 Task: Create a due date automation trigger when advanced on, 2 hours after a card is due add dates due next week.
Action: Mouse moved to (1258, 95)
Screenshot: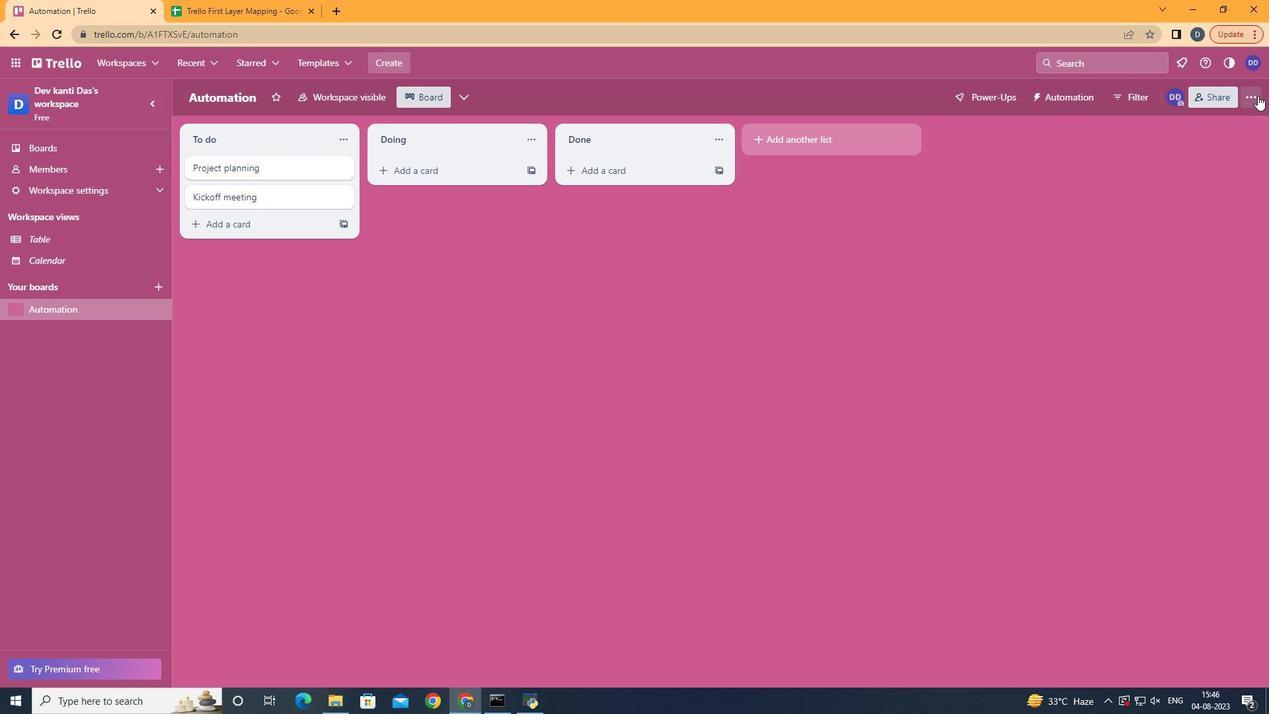 
Action: Mouse pressed left at (1258, 95)
Screenshot: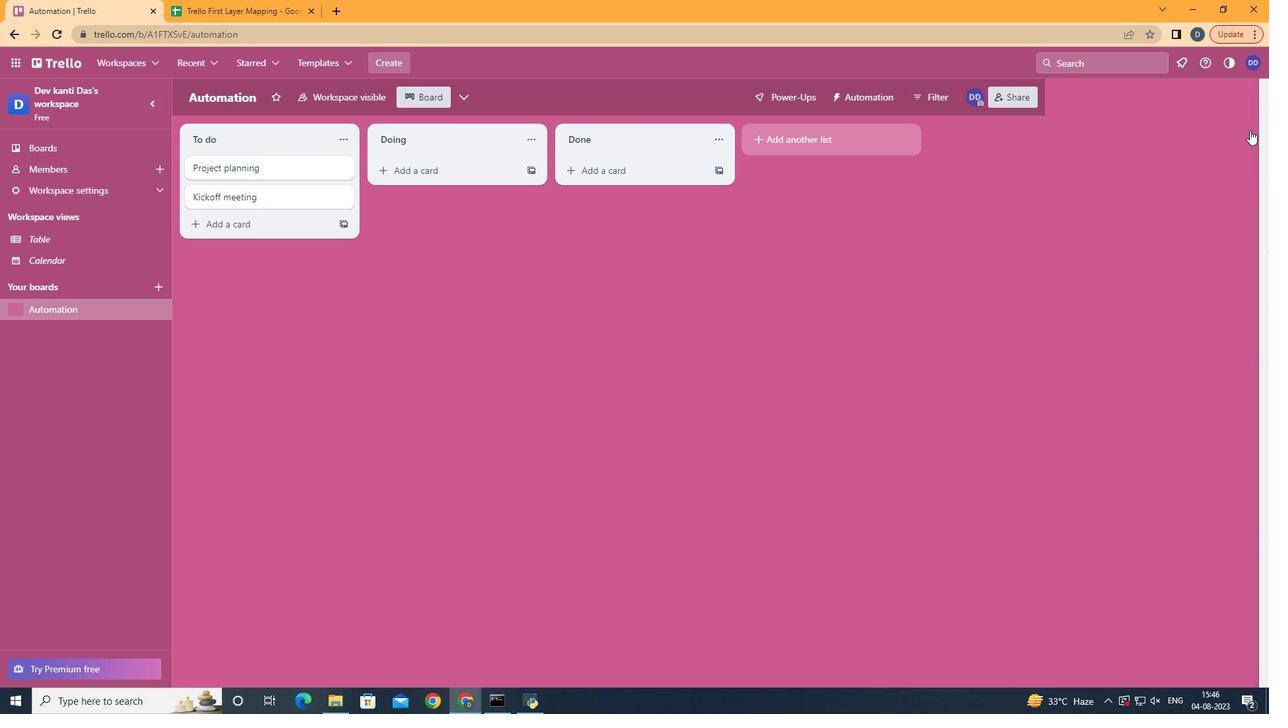 
Action: Mouse moved to (1183, 273)
Screenshot: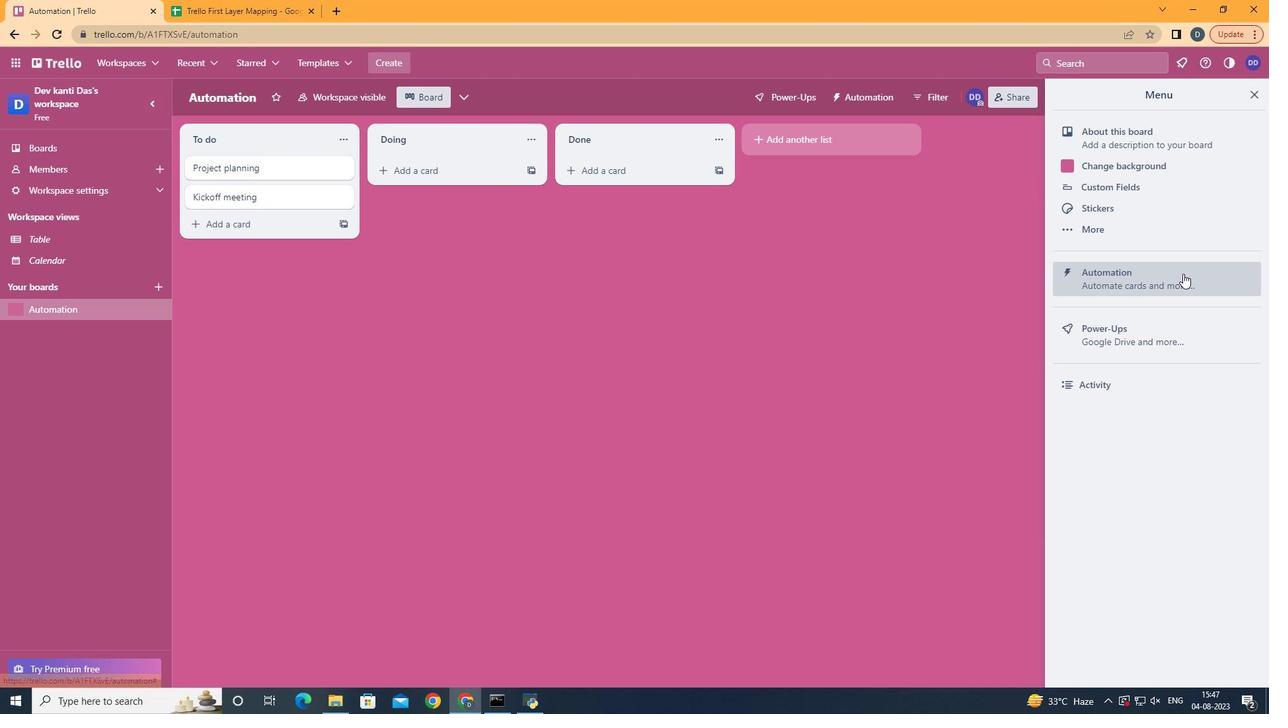 
Action: Mouse pressed left at (1183, 273)
Screenshot: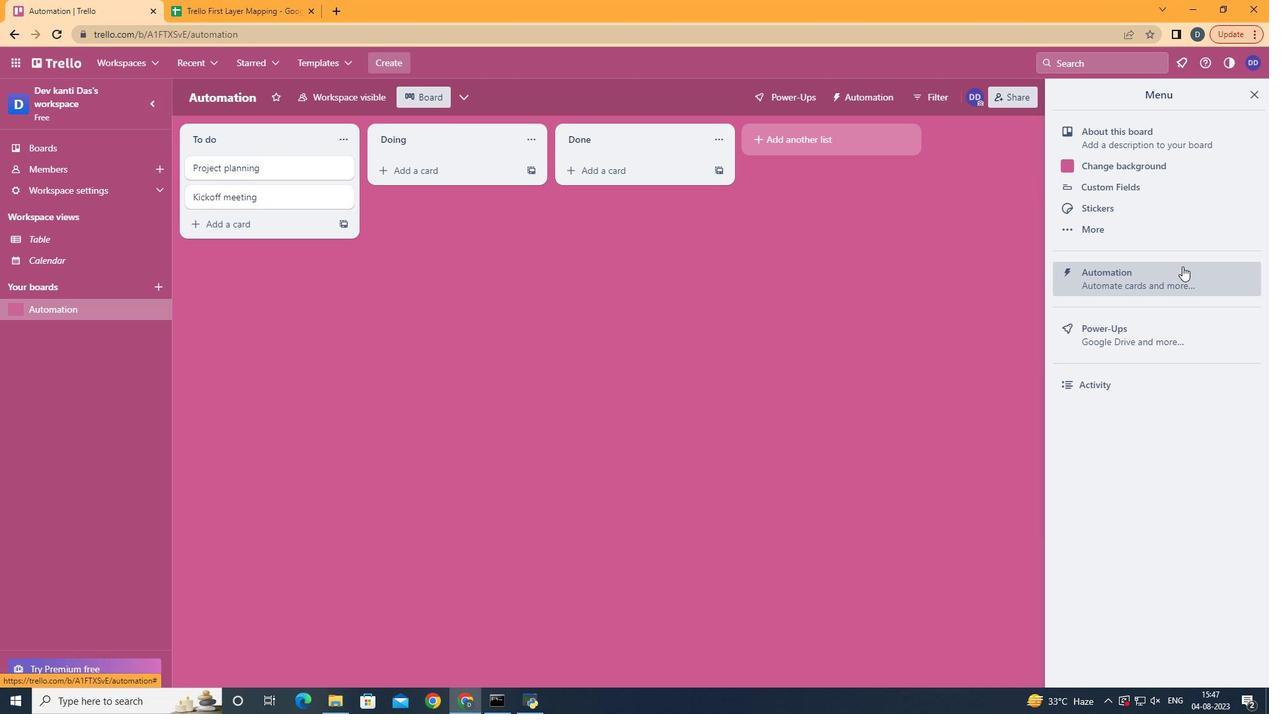 
Action: Mouse moved to (265, 263)
Screenshot: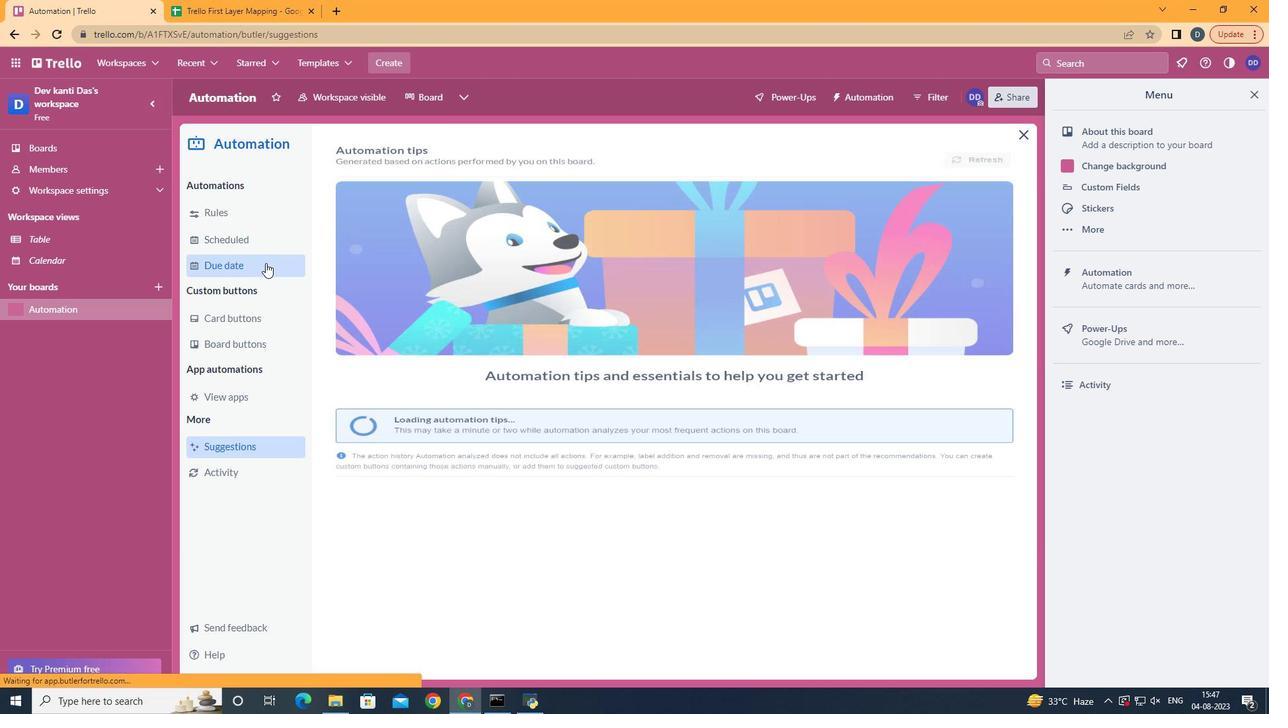 
Action: Mouse pressed left at (265, 263)
Screenshot: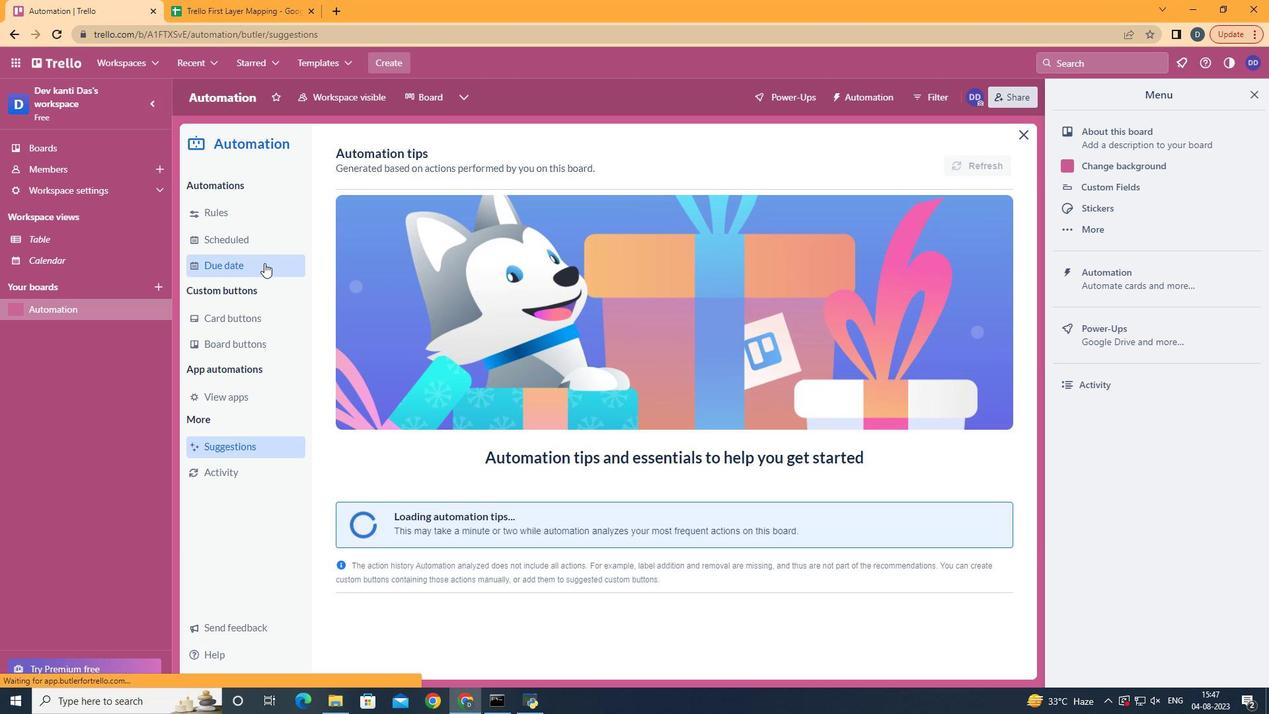 
Action: Mouse moved to (936, 150)
Screenshot: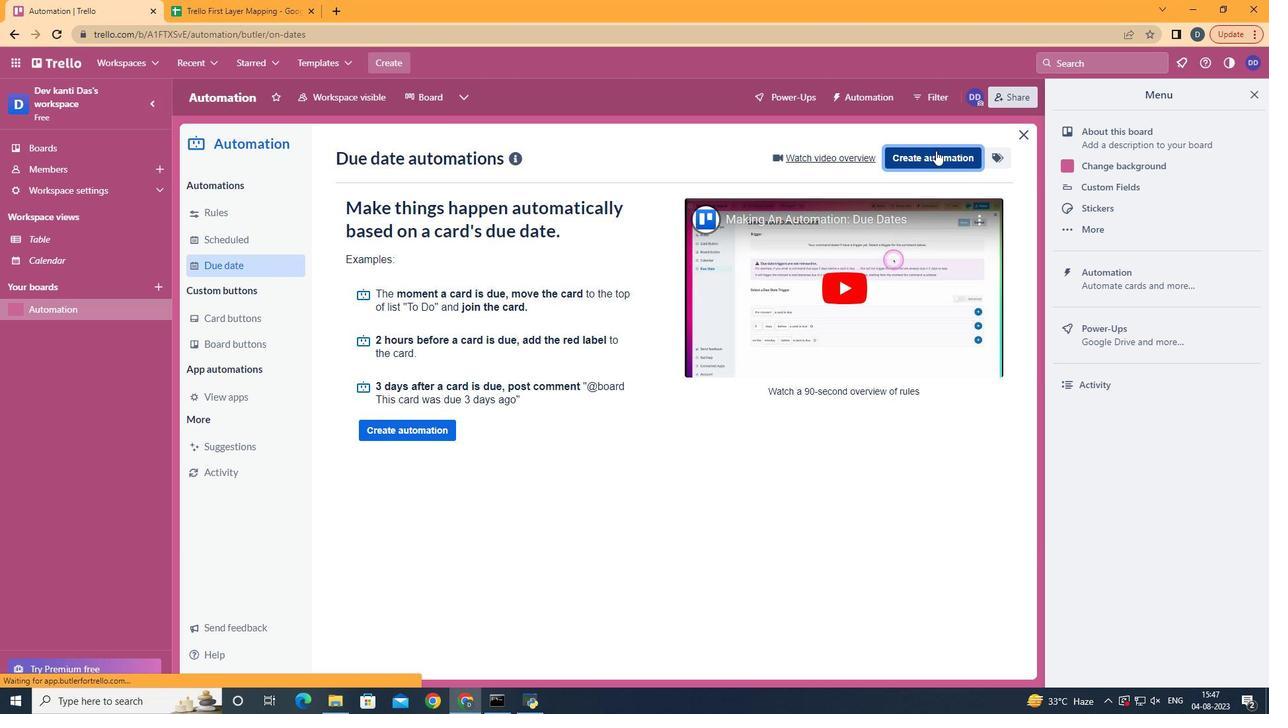 
Action: Mouse pressed left at (936, 150)
Screenshot: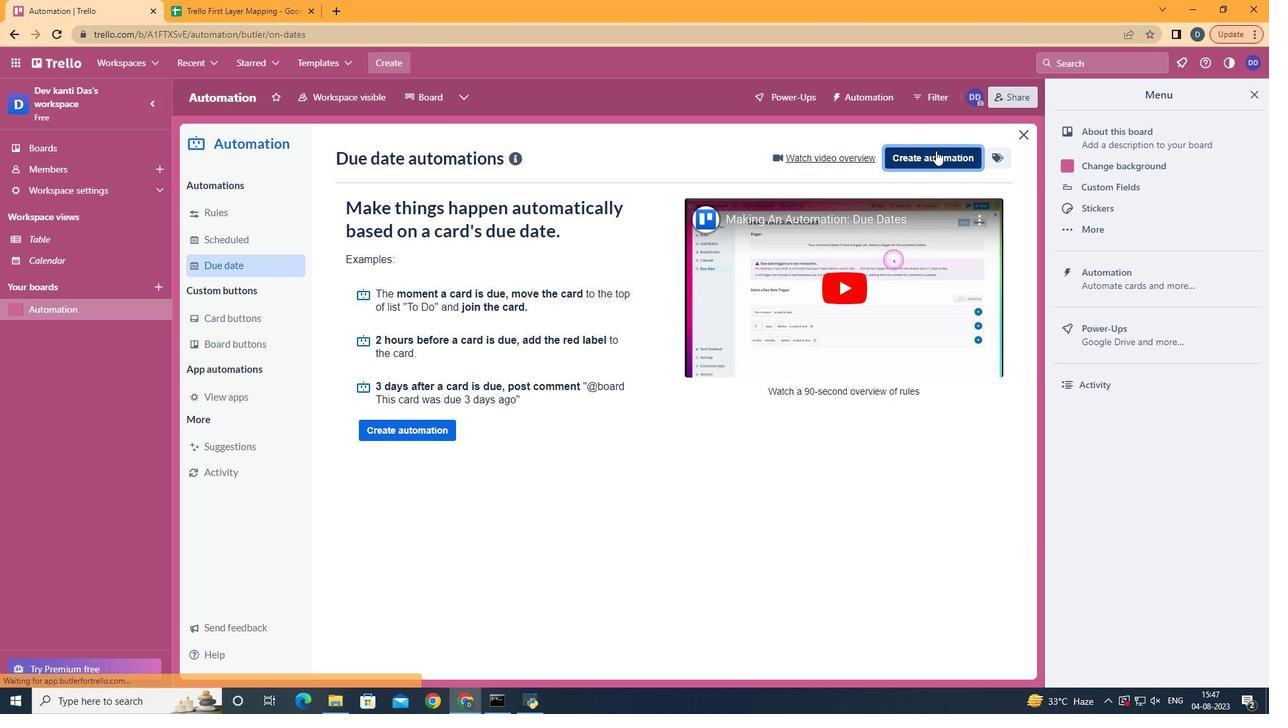 
Action: Mouse moved to (726, 273)
Screenshot: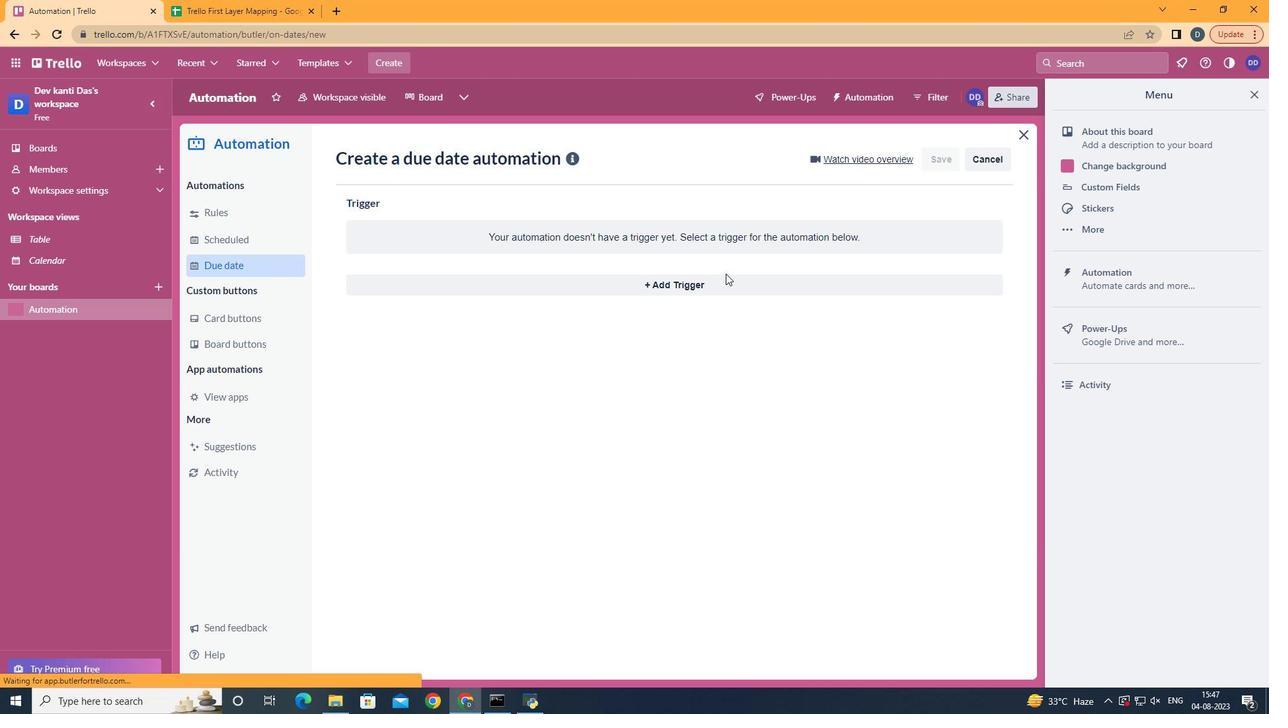 
Action: Mouse pressed left at (726, 273)
Screenshot: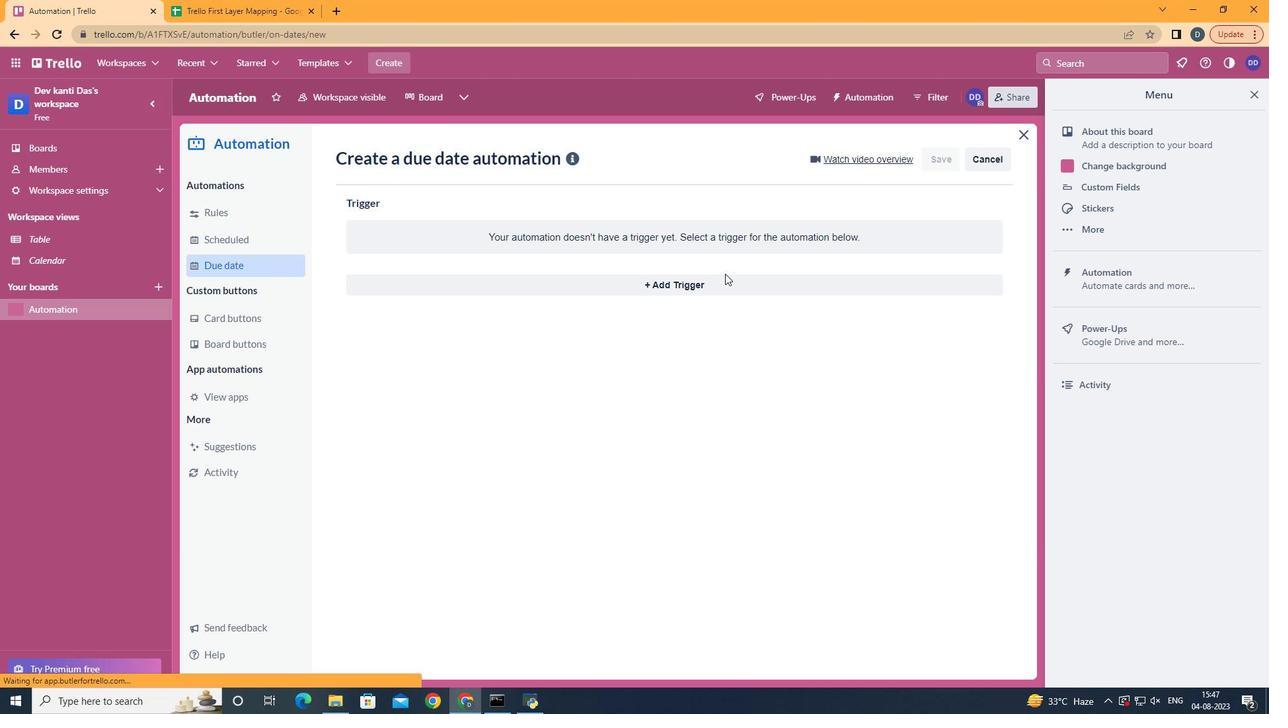 
Action: Mouse moved to (725, 274)
Screenshot: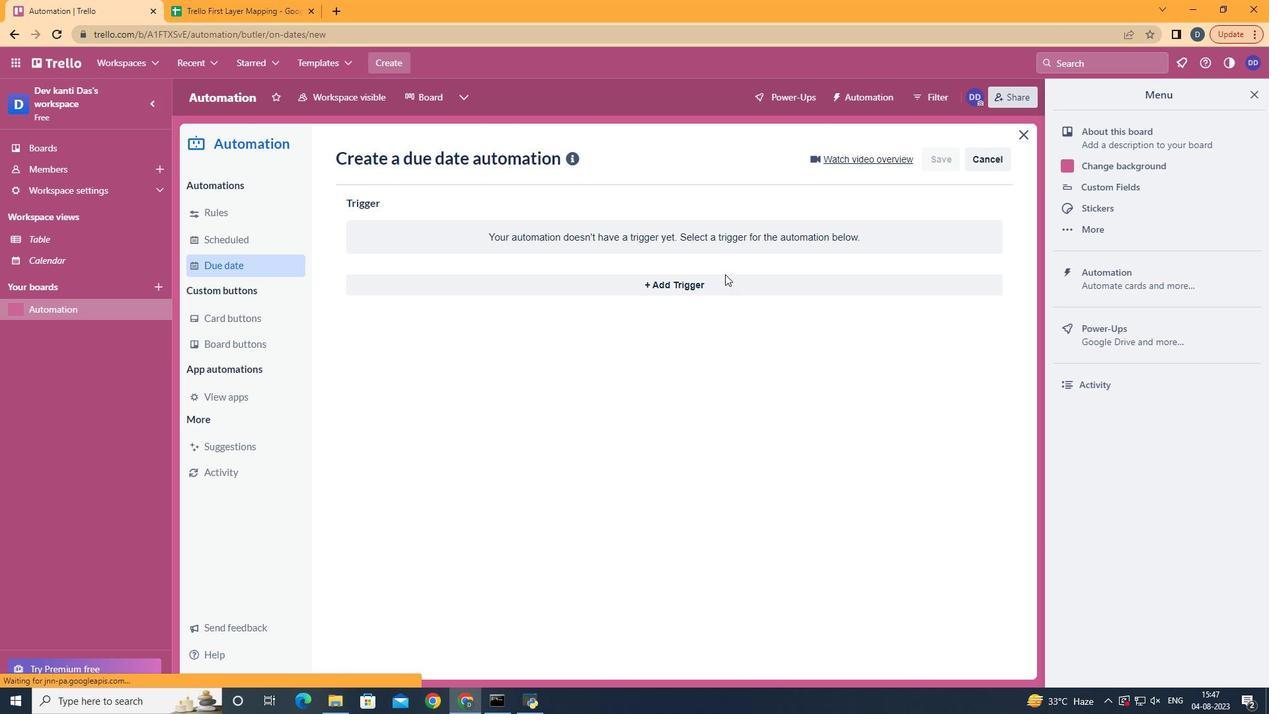 
Action: Mouse pressed left at (725, 274)
Screenshot: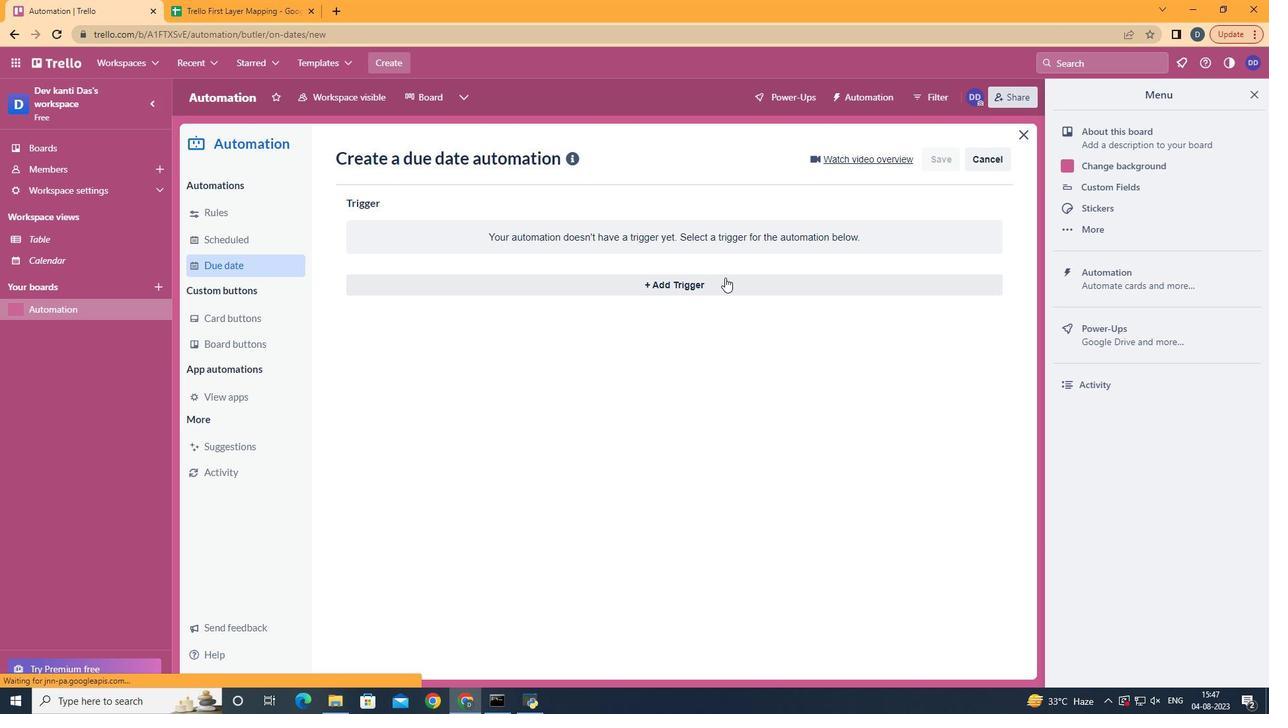 
Action: Mouse moved to (720, 288)
Screenshot: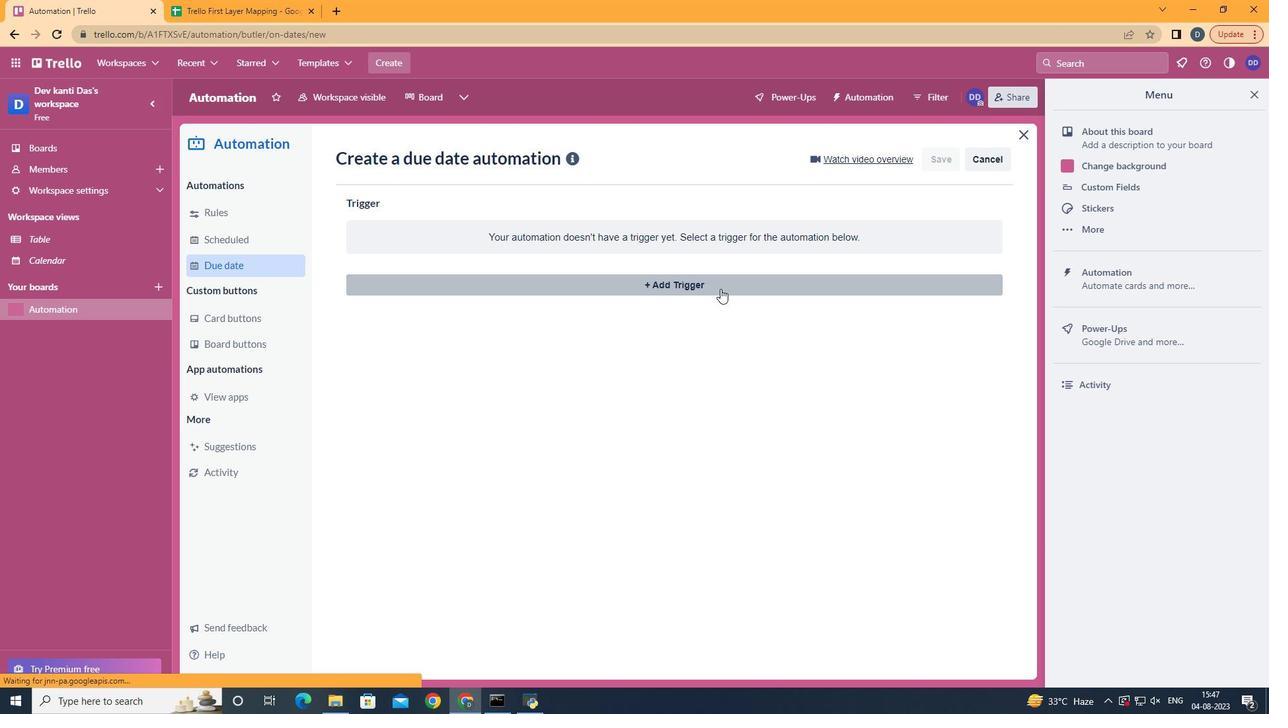 
Action: Mouse pressed left at (720, 288)
Screenshot: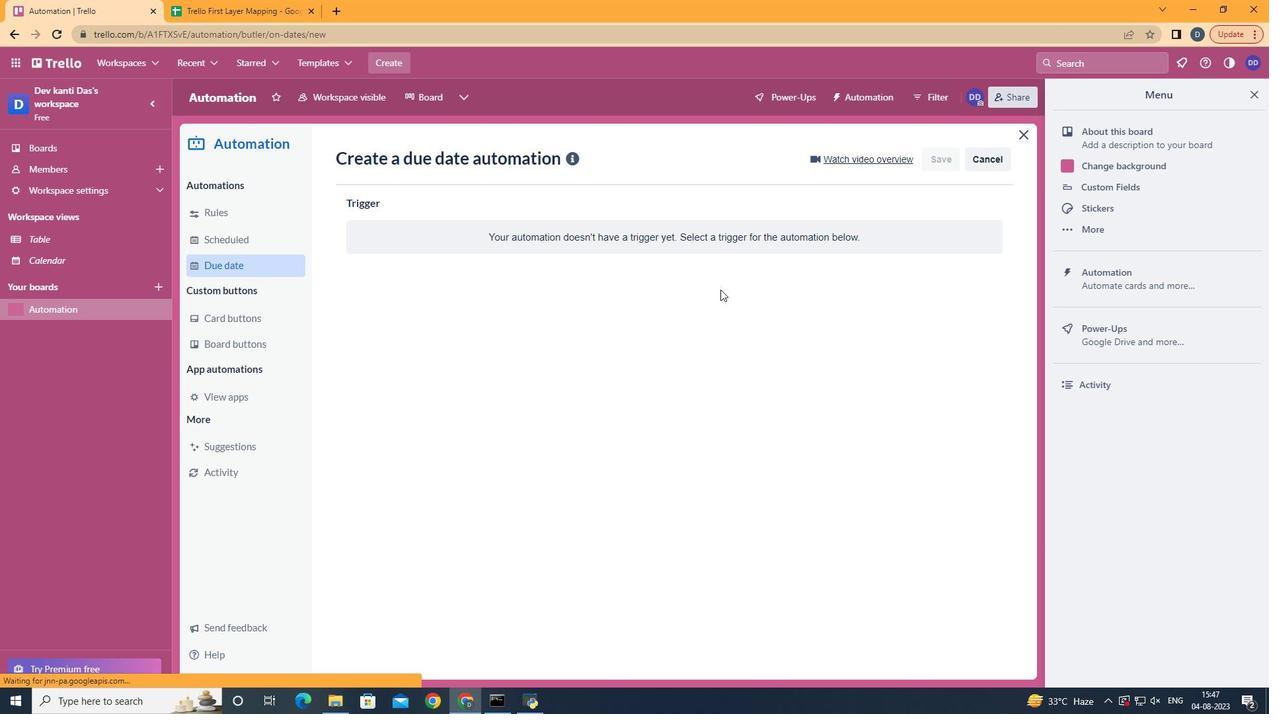 
Action: Mouse moved to (885, 388)
Screenshot: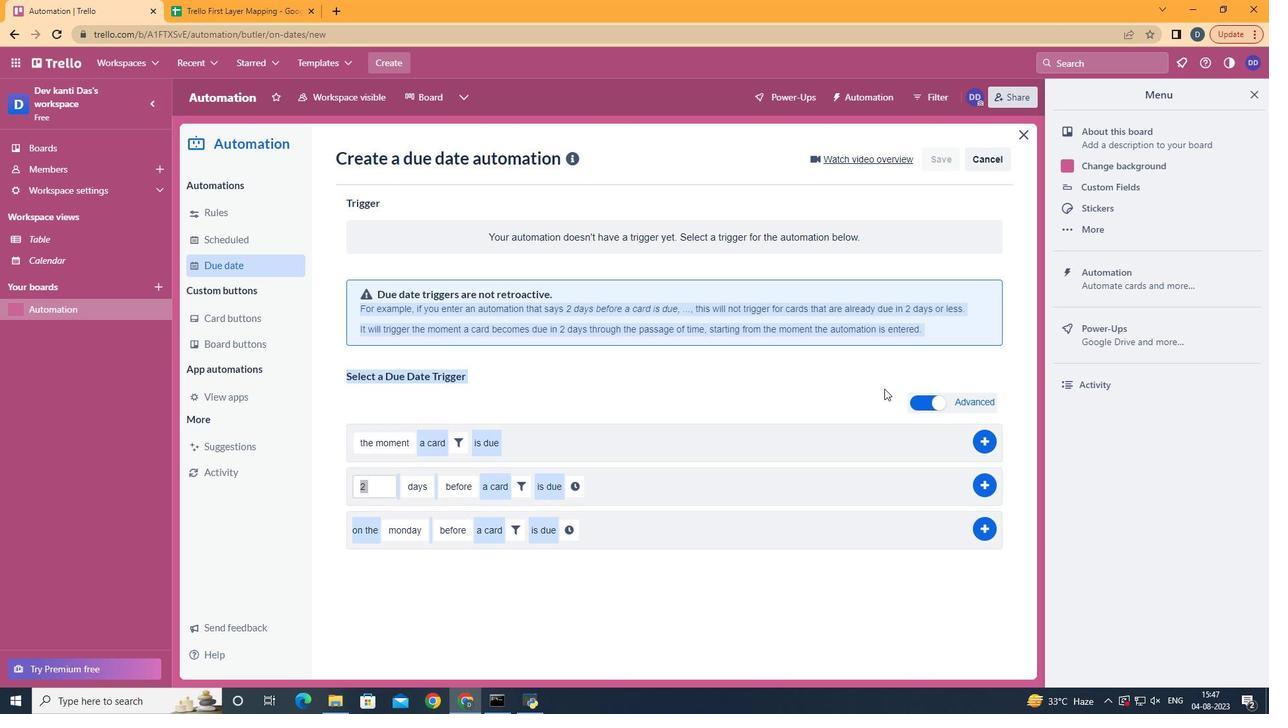
Action: Mouse pressed left at (885, 388)
Screenshot: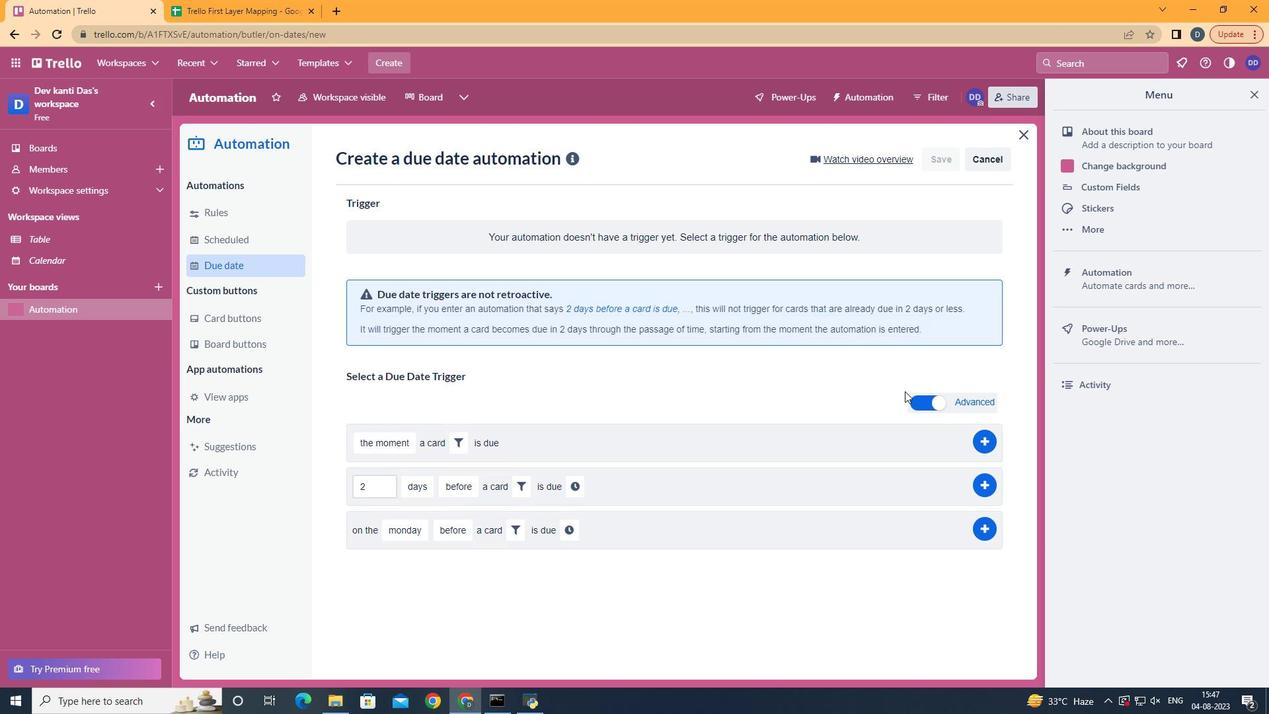 
Action: Mouse moved to (422, 568)
Screenshot: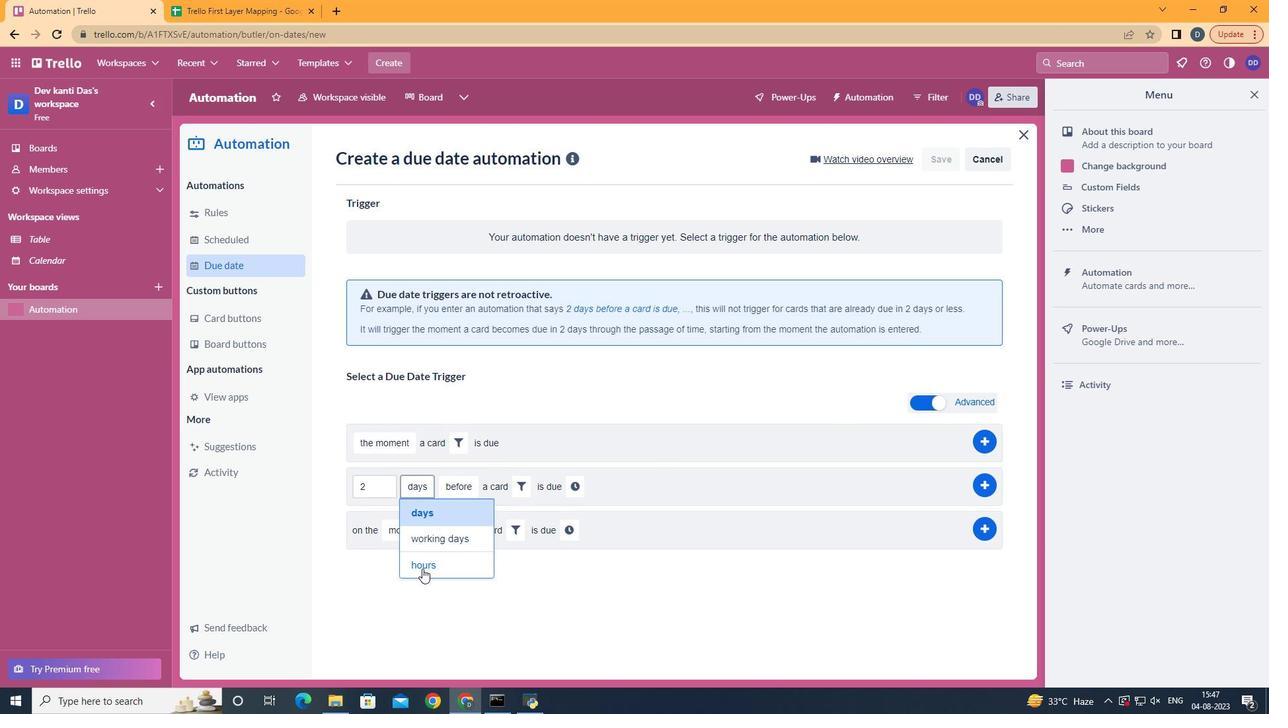 
Action: Mouse pressed left at (422, 568)
Screenshot: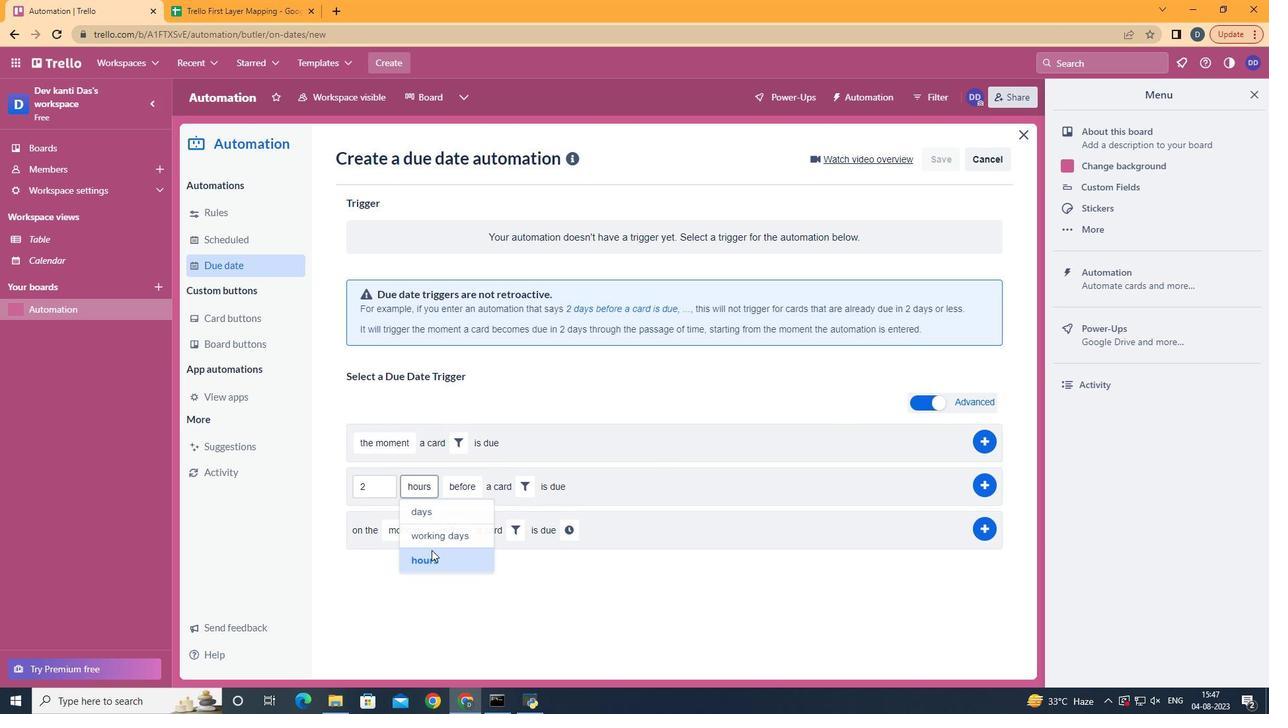 
Action: Mouse moved to (470, 540)
Screenshot: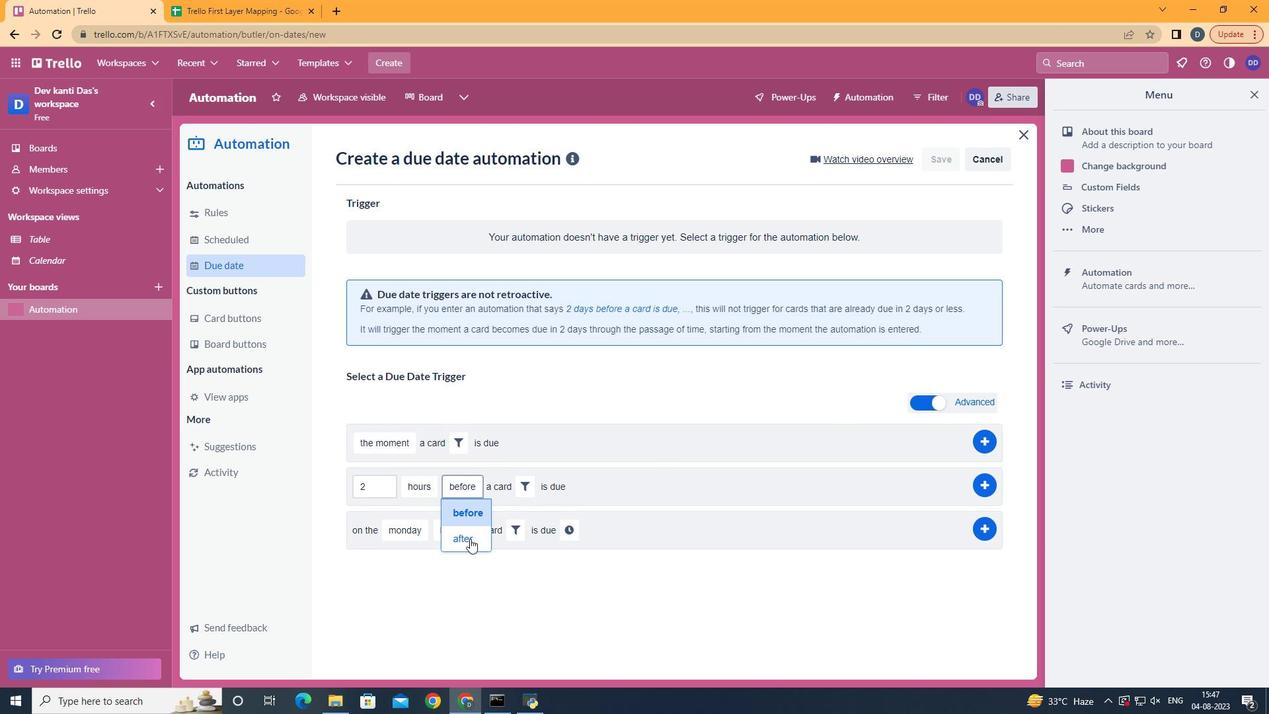 
Action: Mouse pressed left at (470, 540)
Screenshot: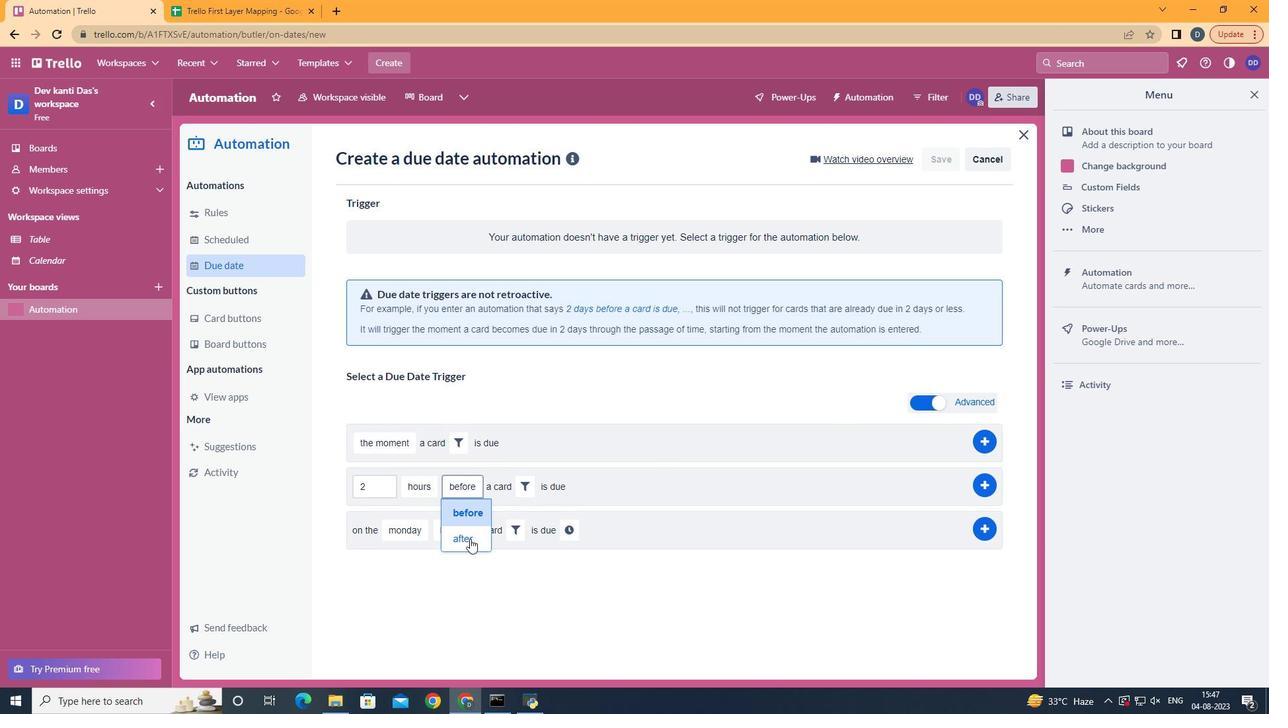 
Action: Mouse moved to (520, 485)
Screenshot: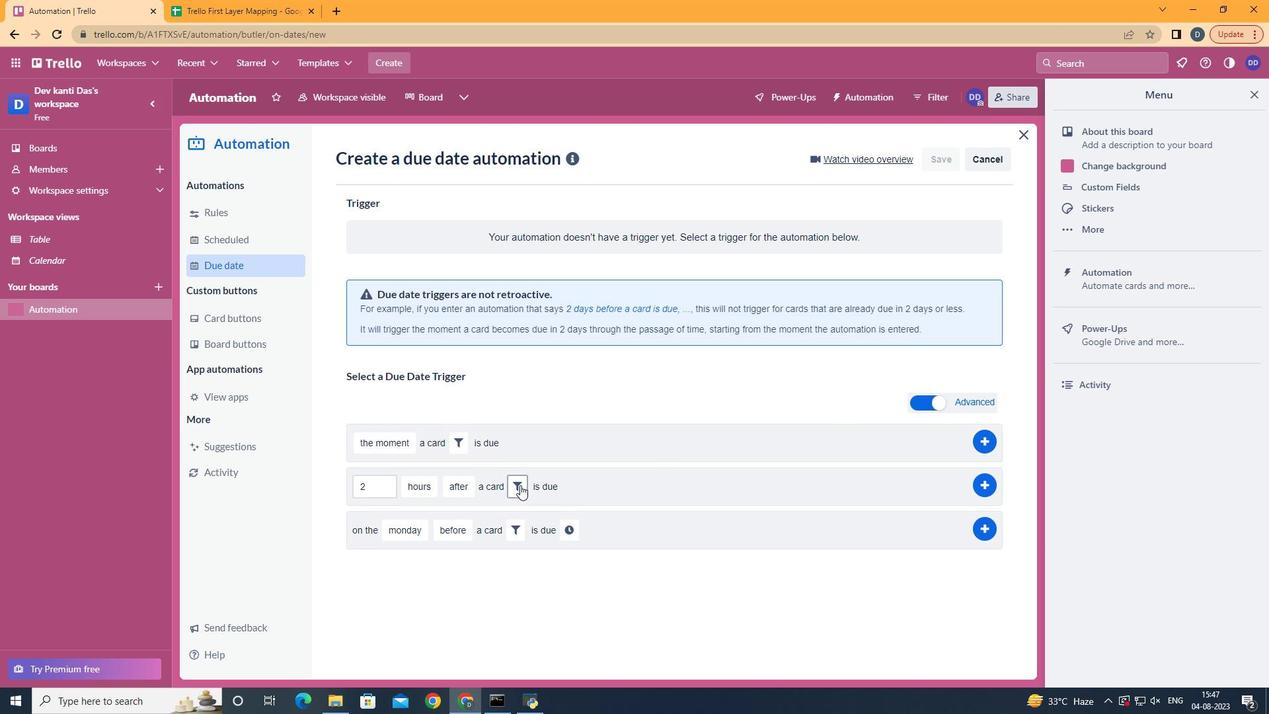 
Action: Mouse pressed left at (520, 485)
Screenshot: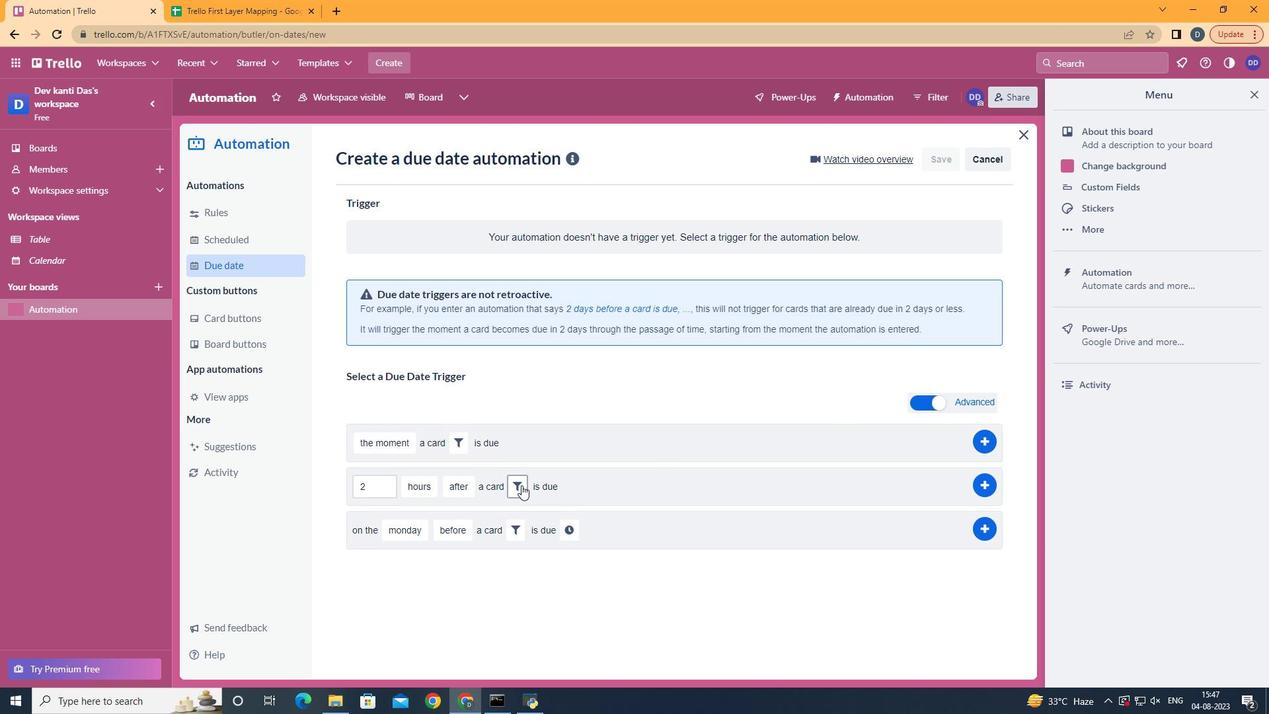 
Action: Mouse moved to (595, 528)
Screenshot: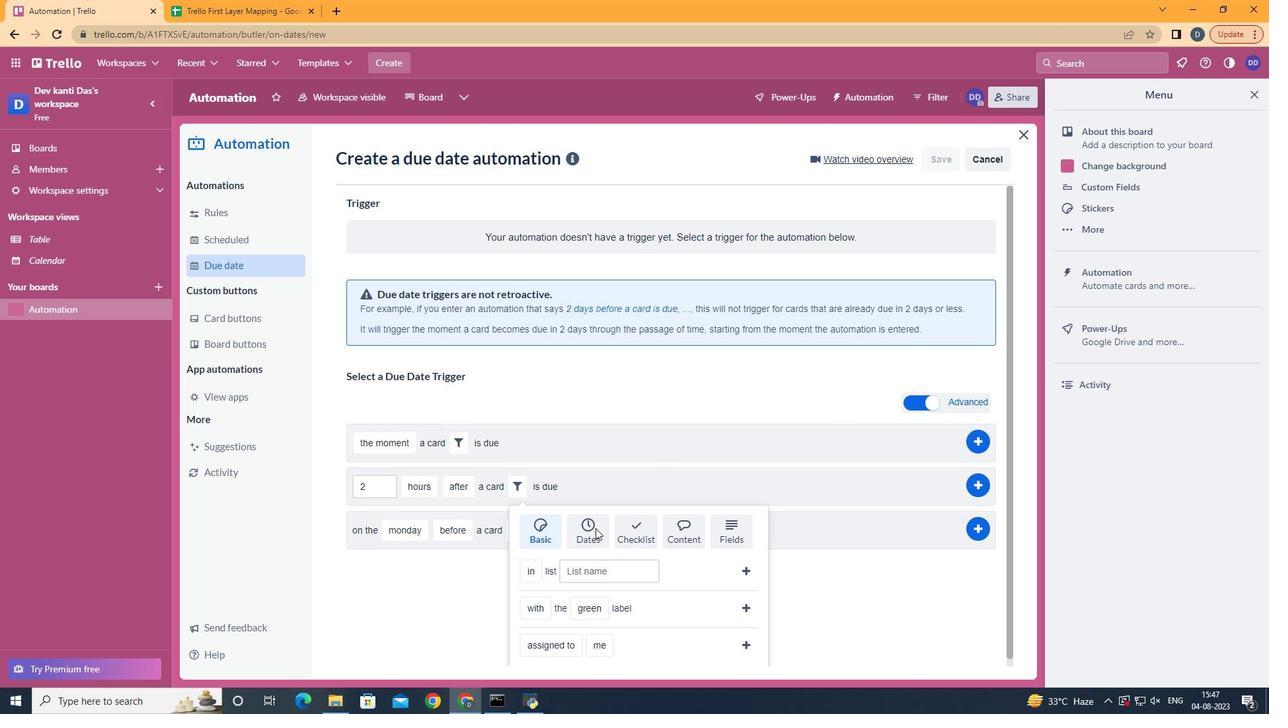 
Action: Mouse pressed left at (595, 528)
Screenshot: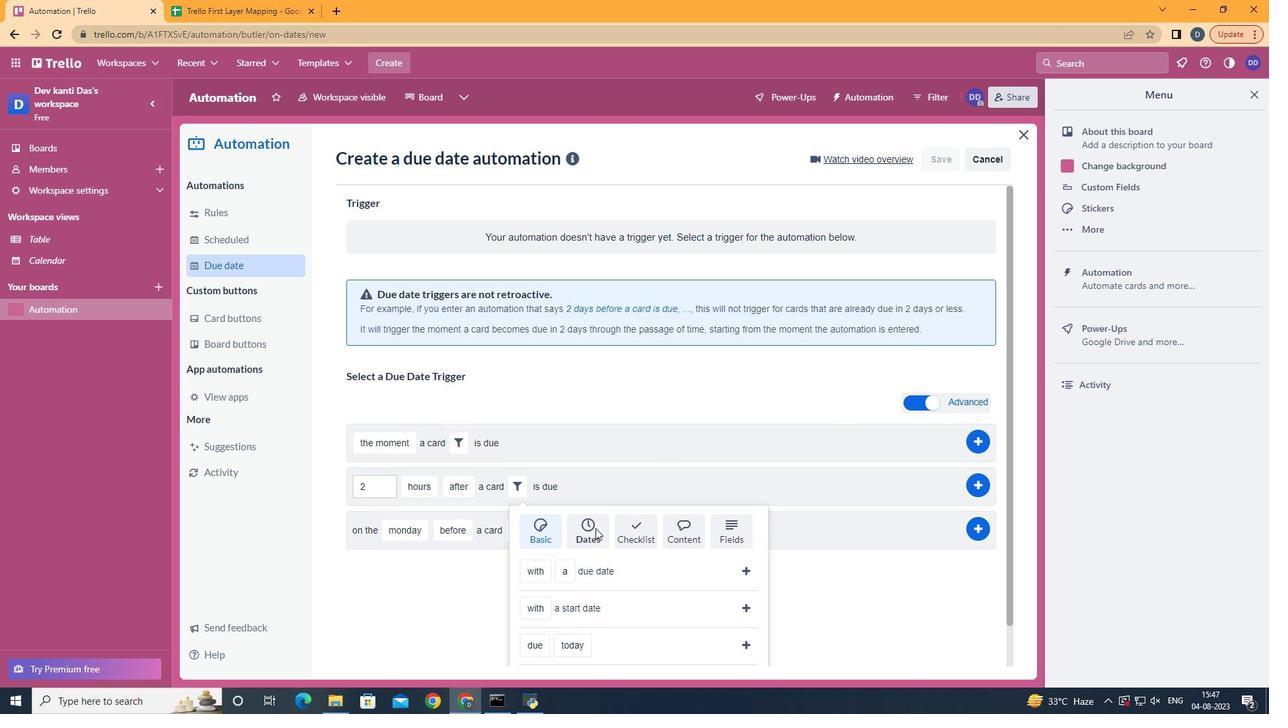 
Action: Mouse scrolled (595, 527) with delta (0, 0)
Screenshot: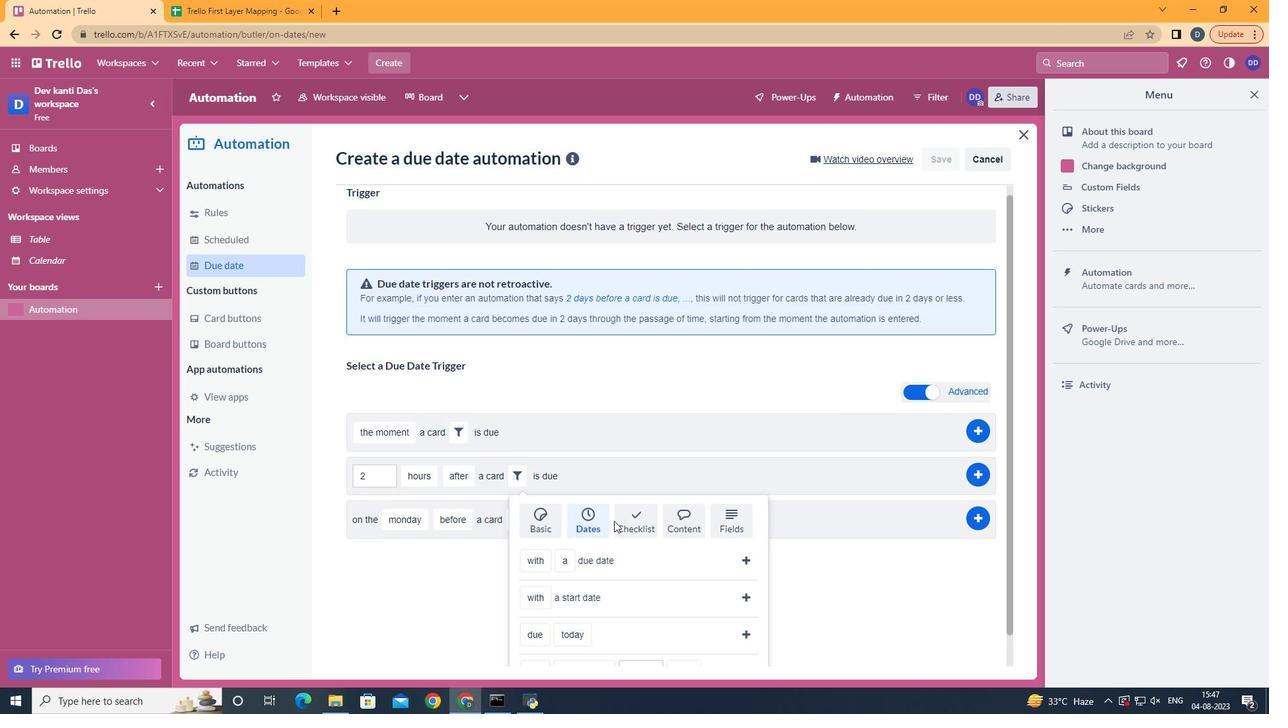
Action: Mouse scrolled (595, 527) with delta (0, 0)
Screenshot: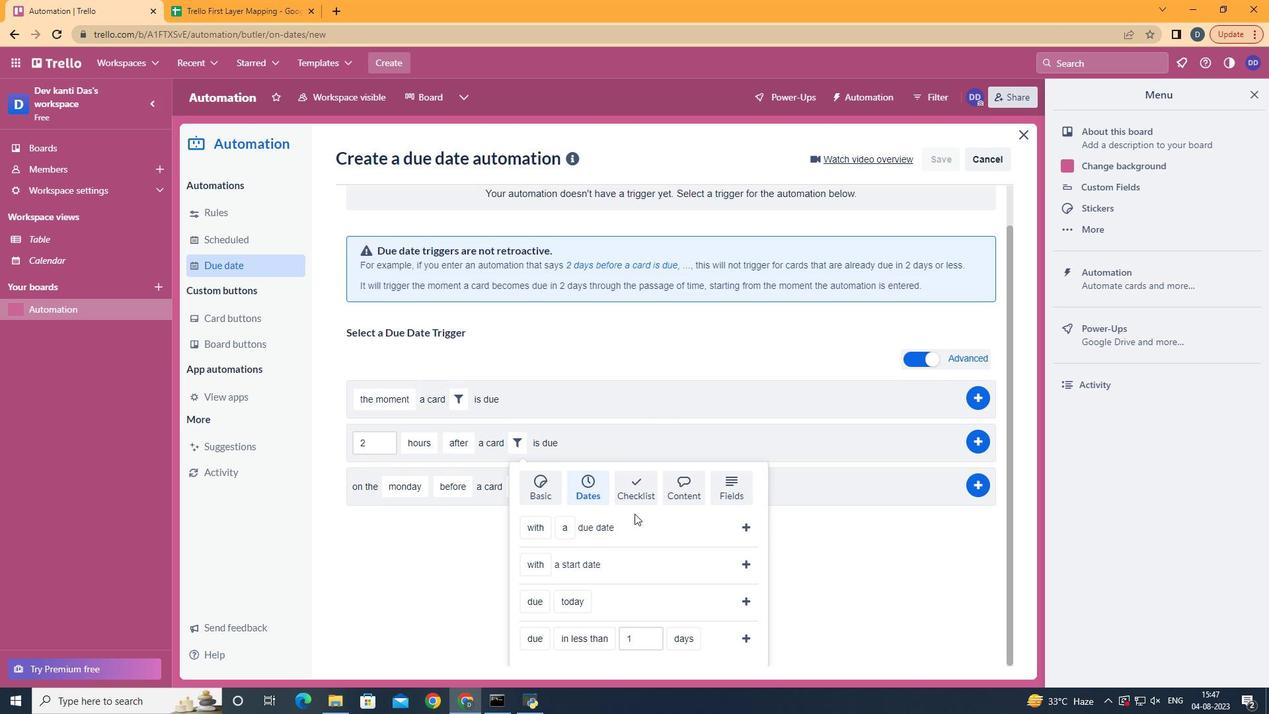 
Action: Mouse scrolled (595, 527) with delta (0, 0)
Screenshot: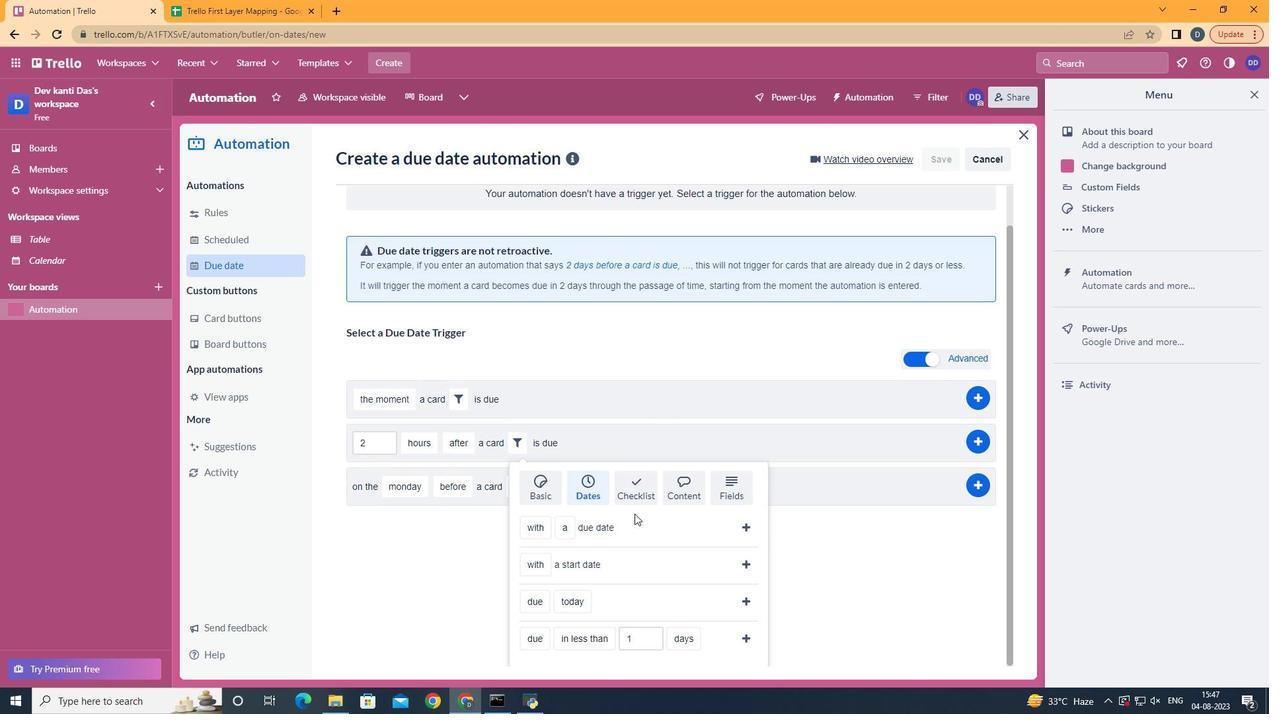 
Action: Mouse moved to (596, 529)
Screenshot: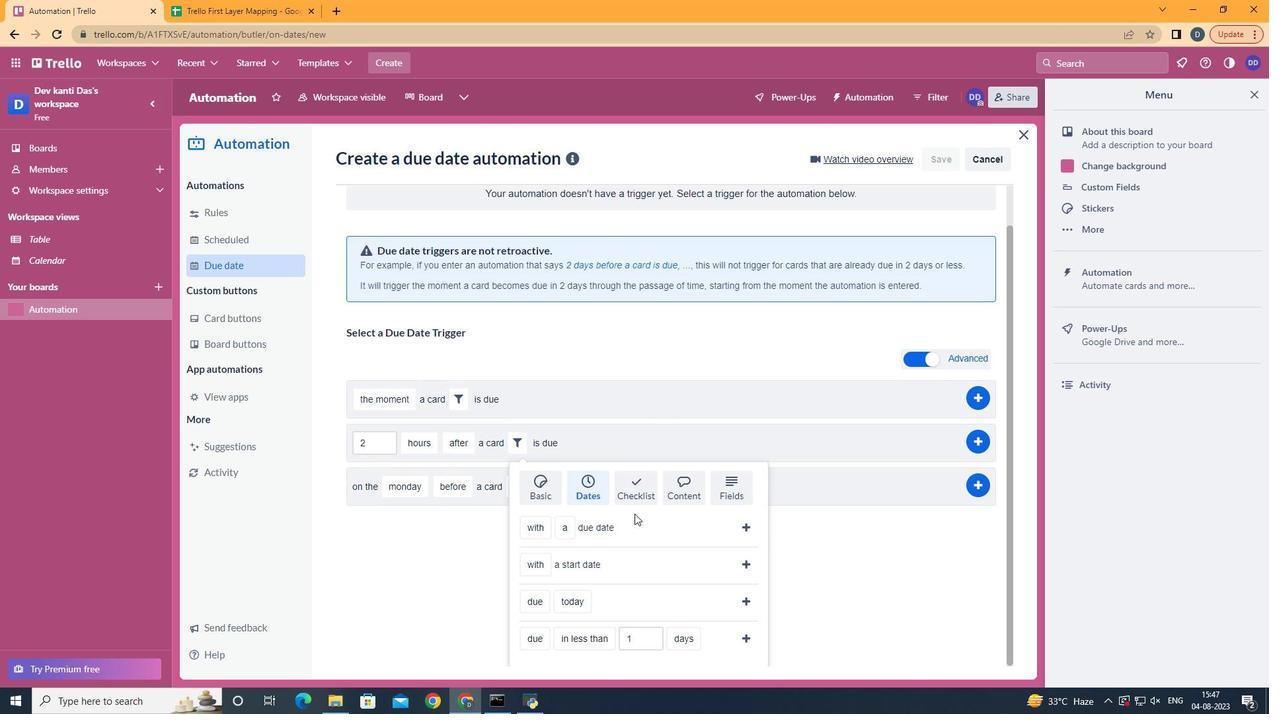 
Action: Mouse scrolled (596, 528) with delta (0, 0)
Screenshot: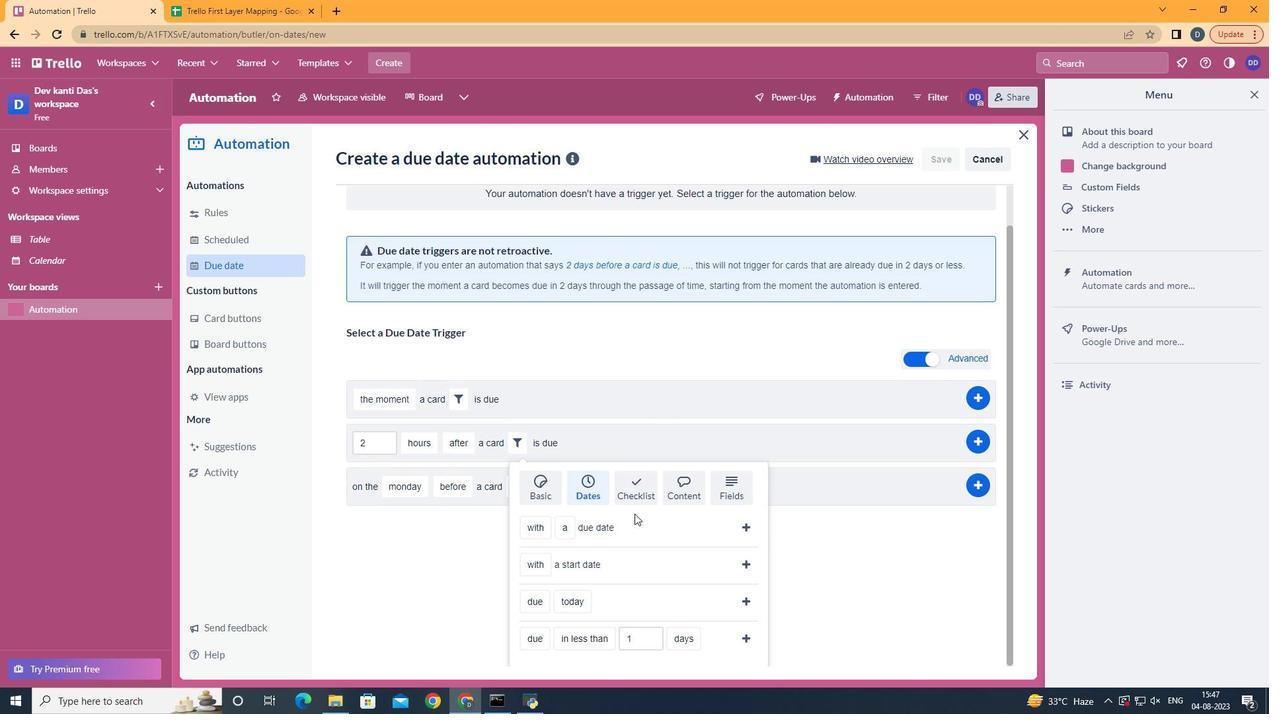 
Action: Mouse moved to (599, 528)
Screenshot: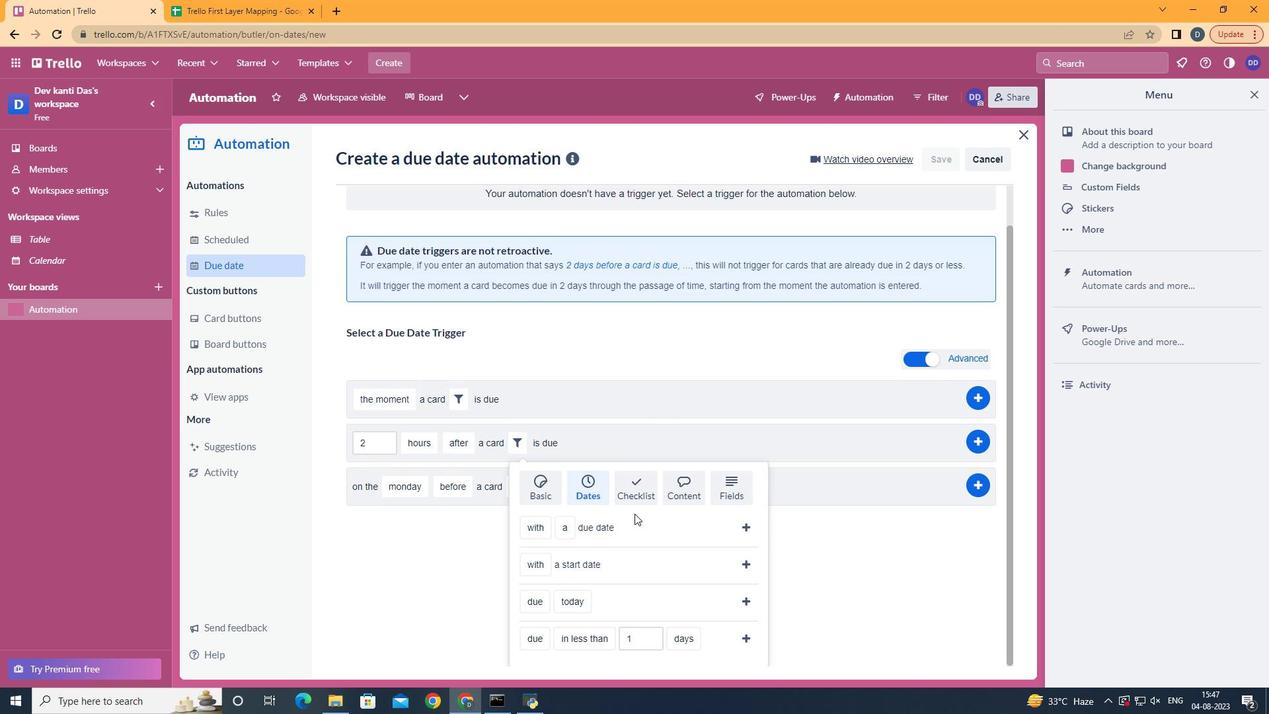 
Action: Mouse scrolled (599, 527) with delta (0, 0)
Screenshot: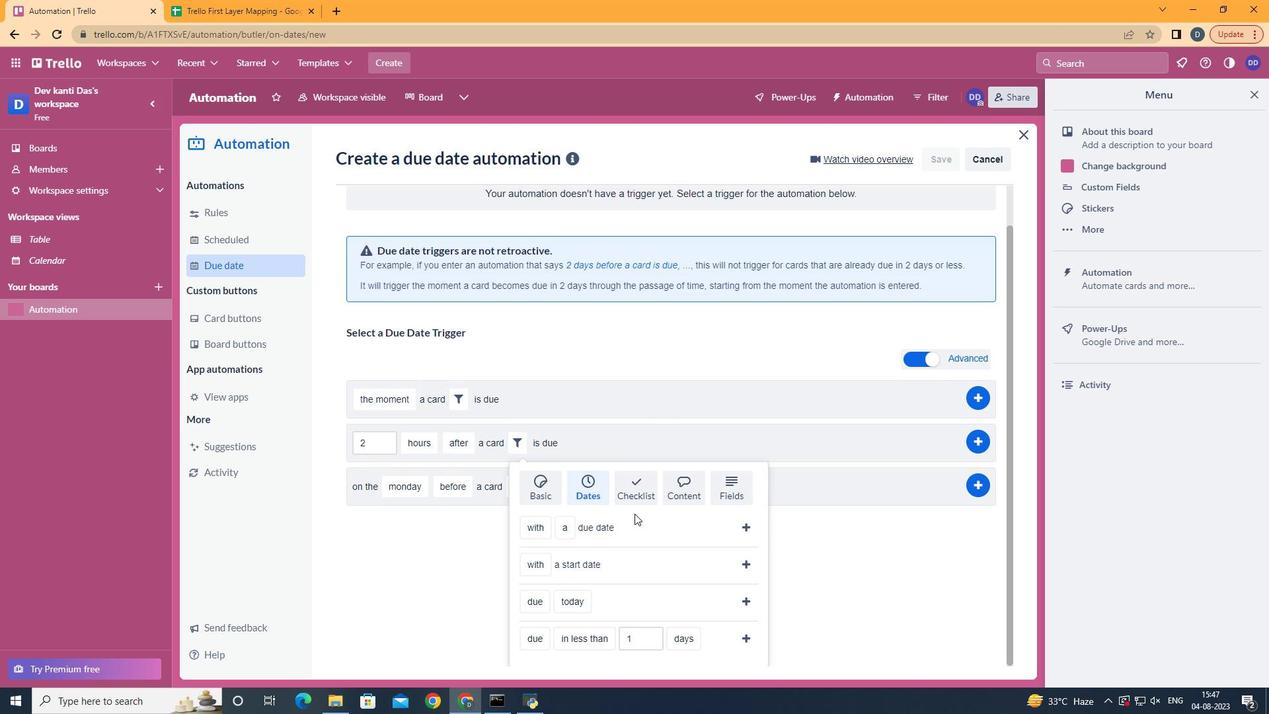 
Action: Mouse moved to (546, 497)
Screenshot: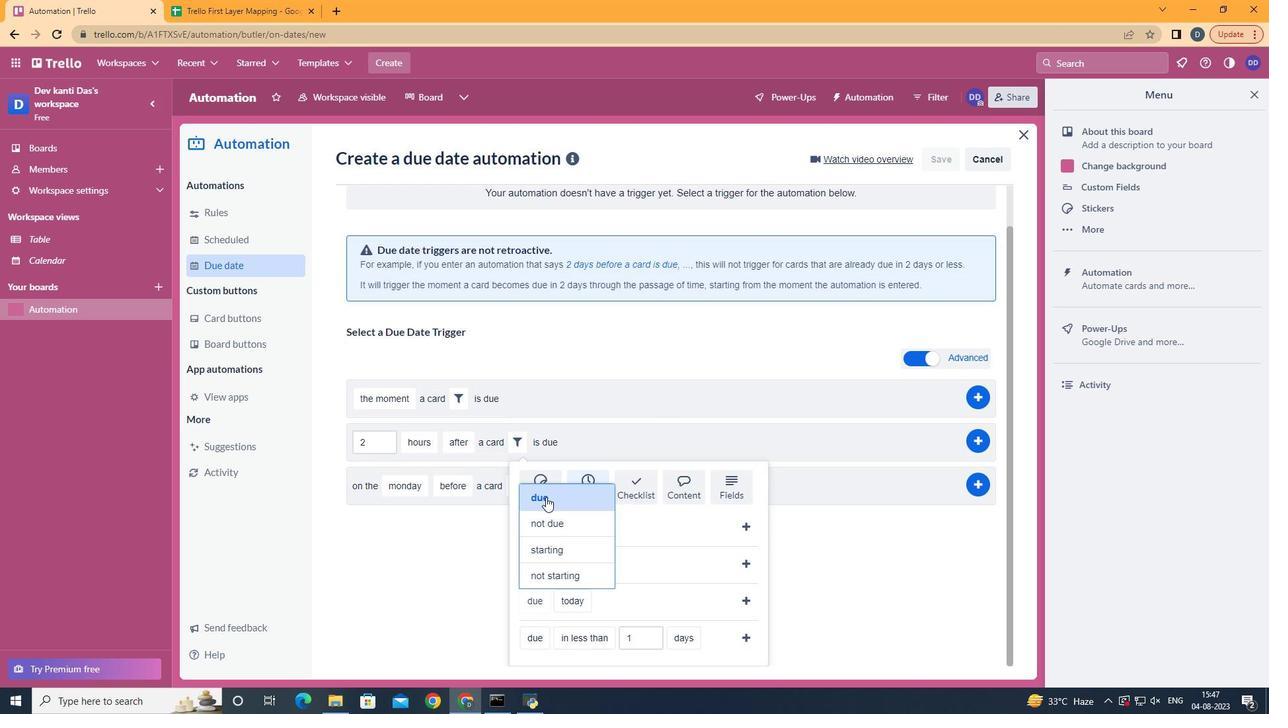 
Action: Mouse pressed left at (546, 497)
Screenshot: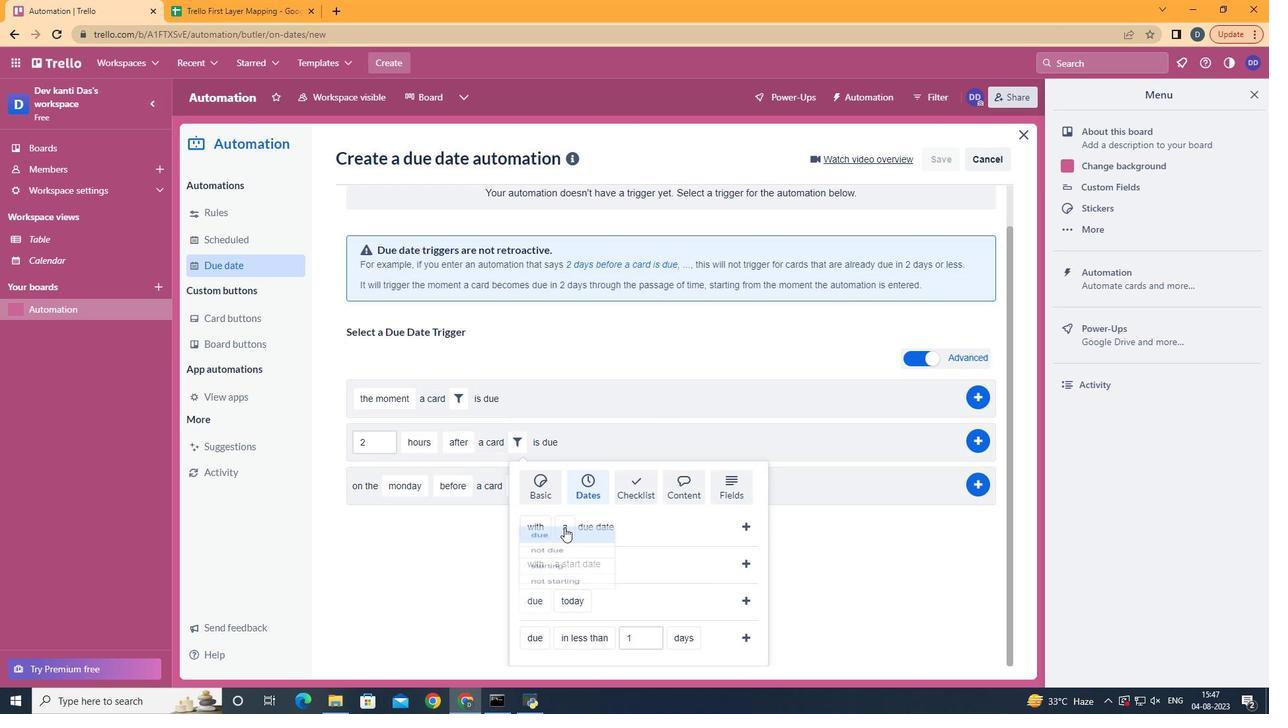 
Action: Mouse moved to (602, 523)
Screenshot: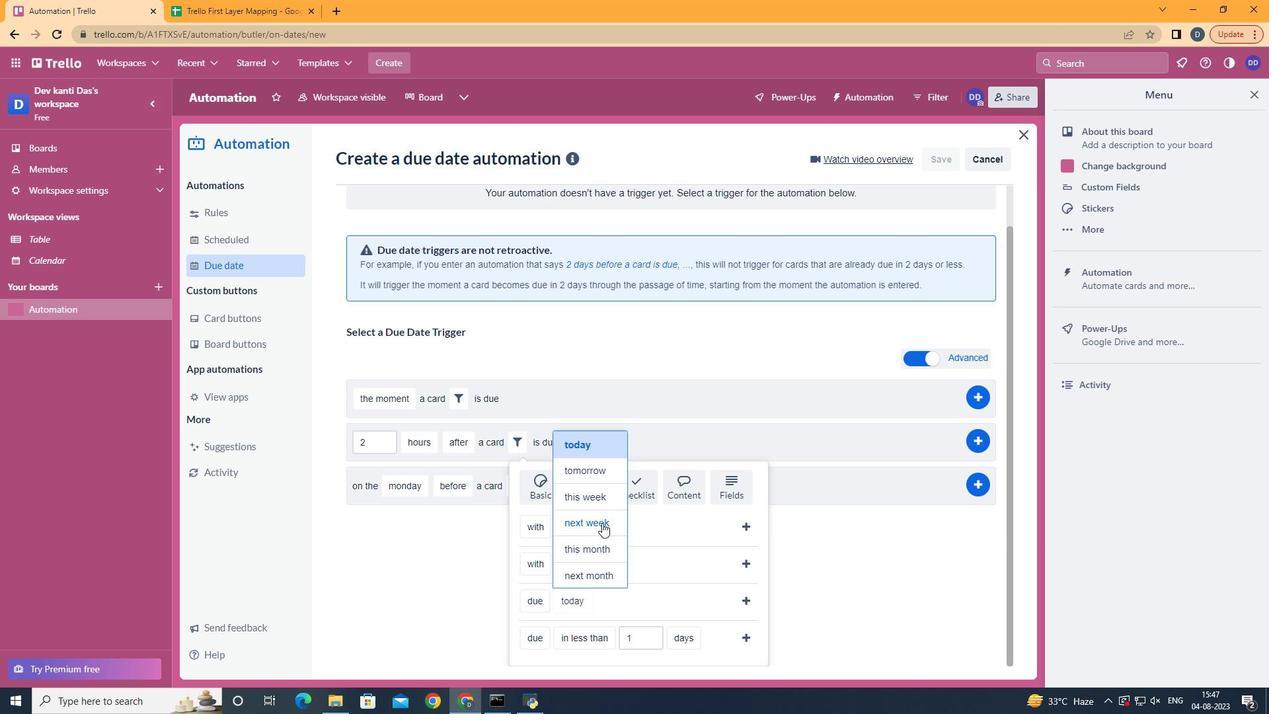 
Action: Mouse pressed left at (602, 523)
Screenshot: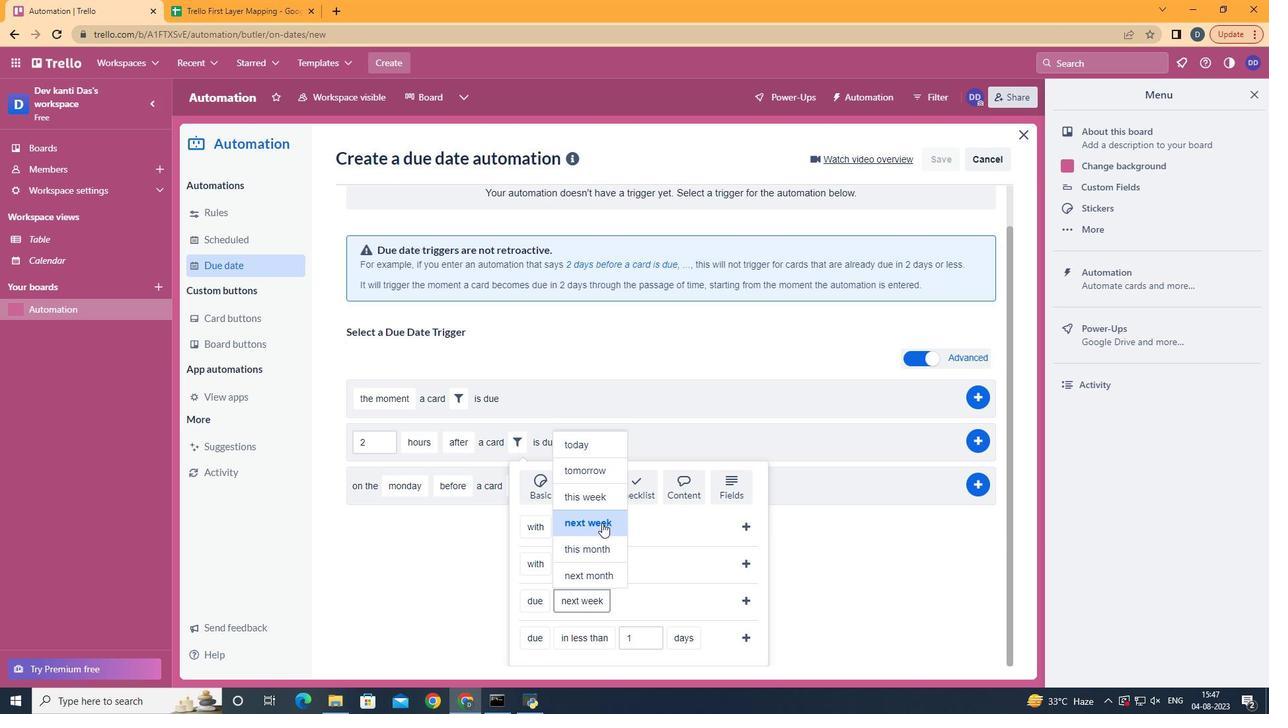 
Action: Mouse moved to (738, 597)
Screenshot: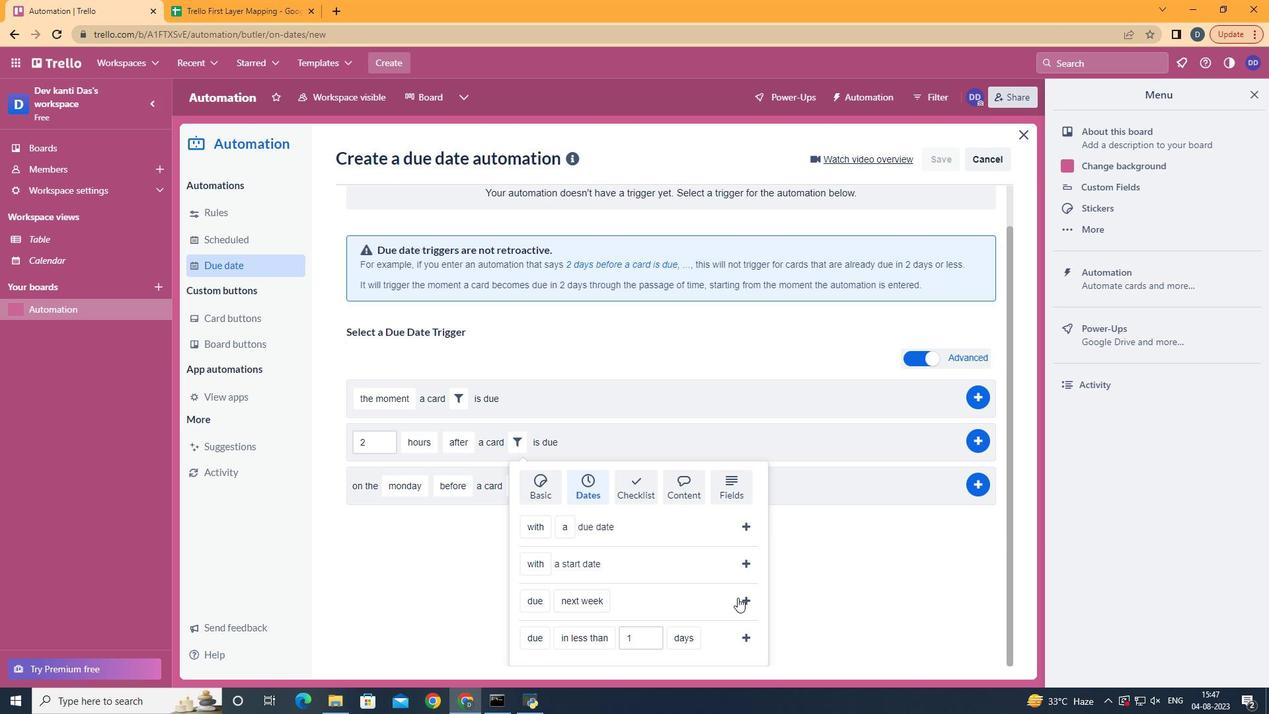 
Action: Mouse pressed left at (738, 597)
Screenshot: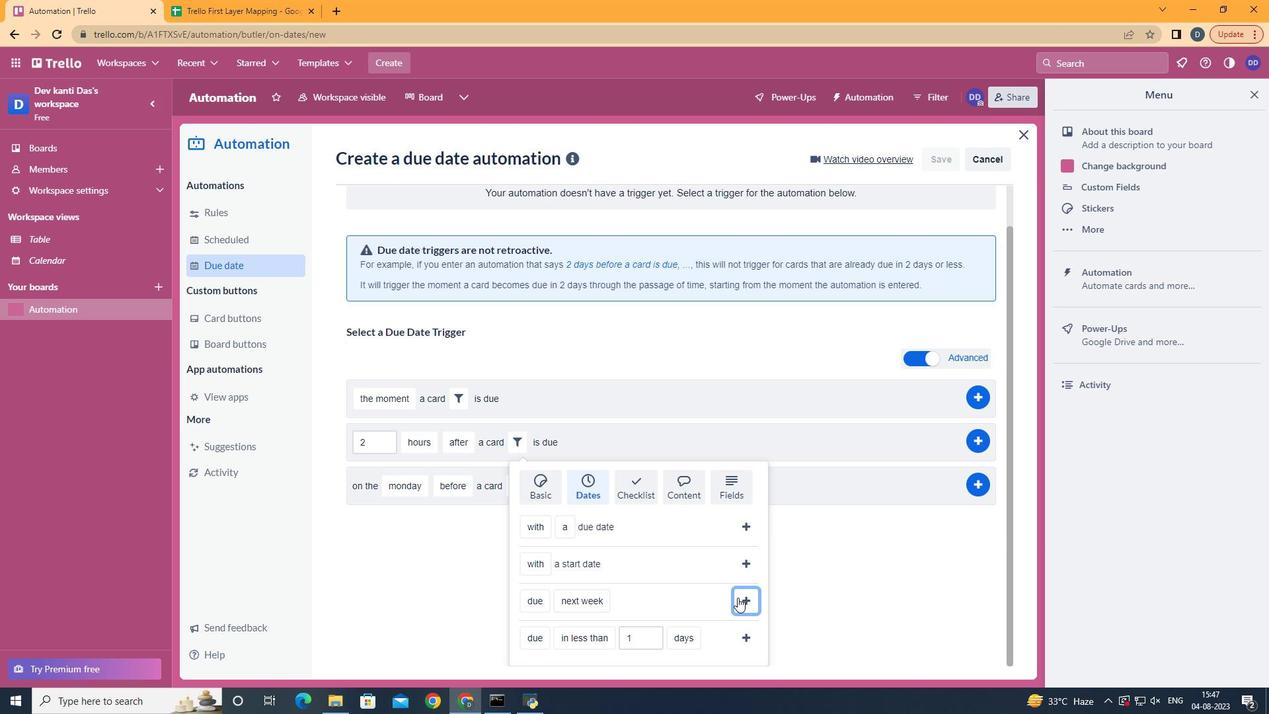 
Action: Mouse moved to (988, 496)
Screenshot: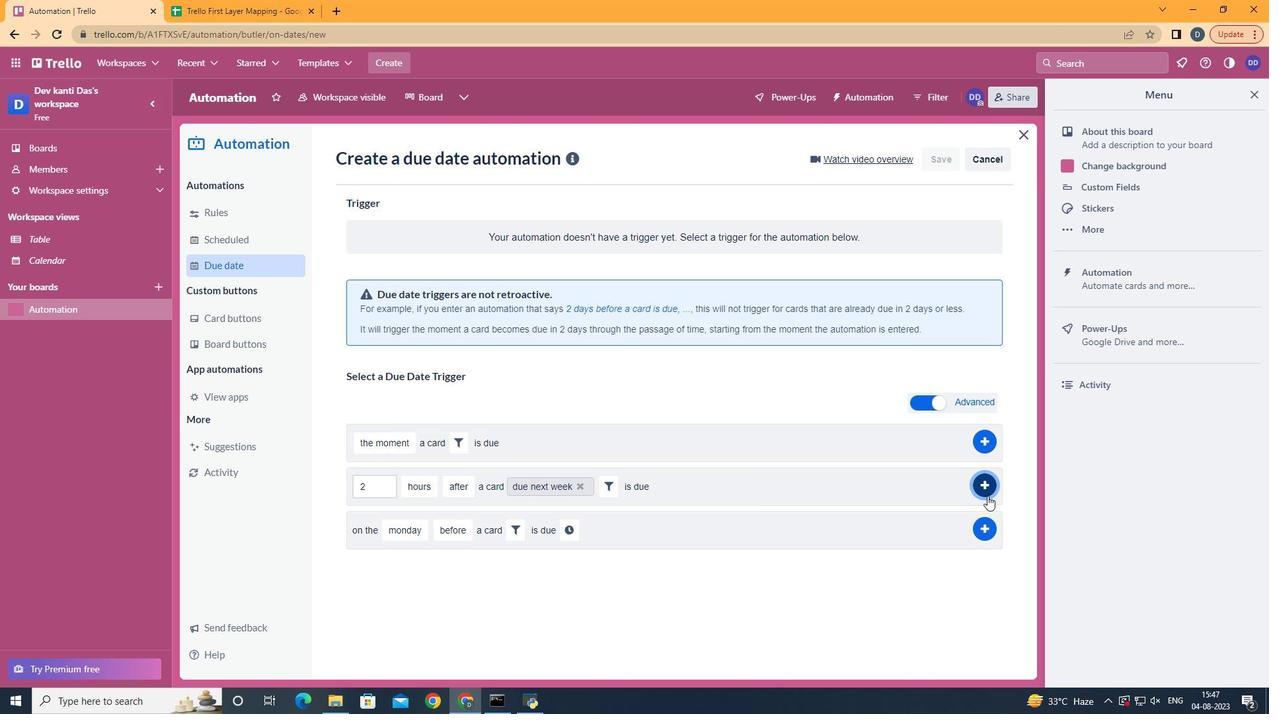 
Action: Mouse pressed left at (988, 496)
Screenshot: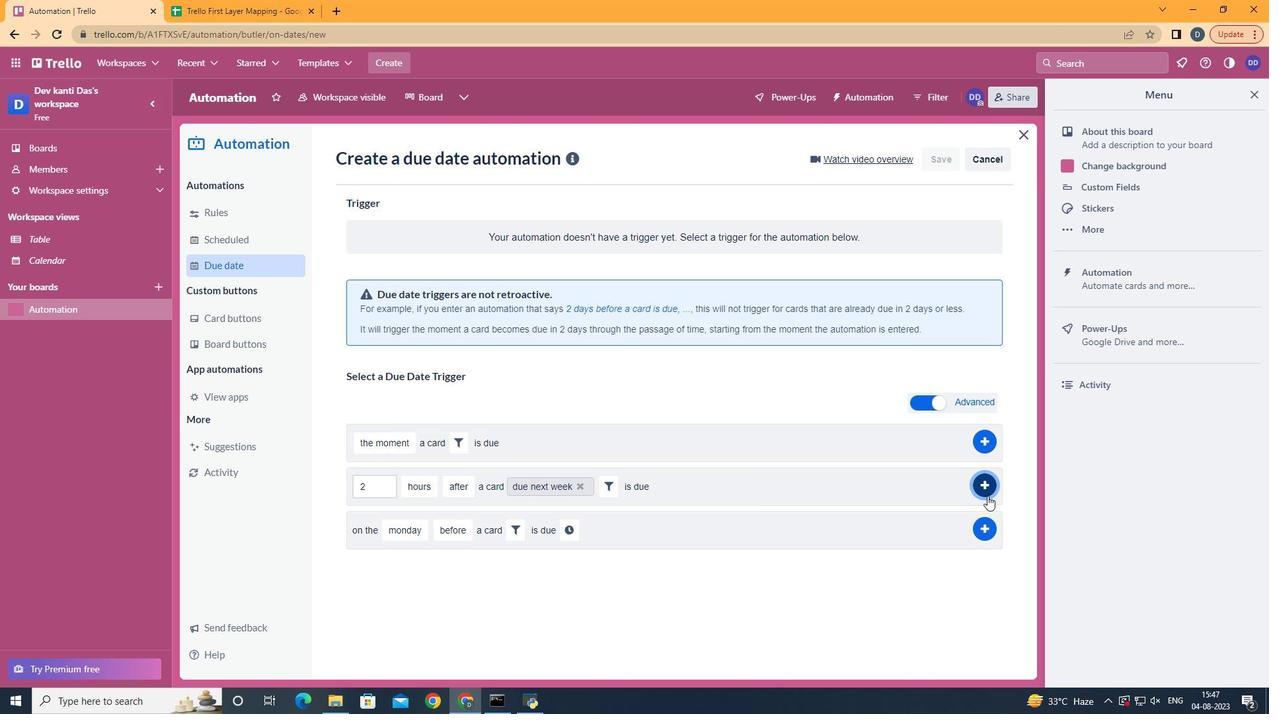 
Action: Mouse moved to (558, 197)
Screenshot: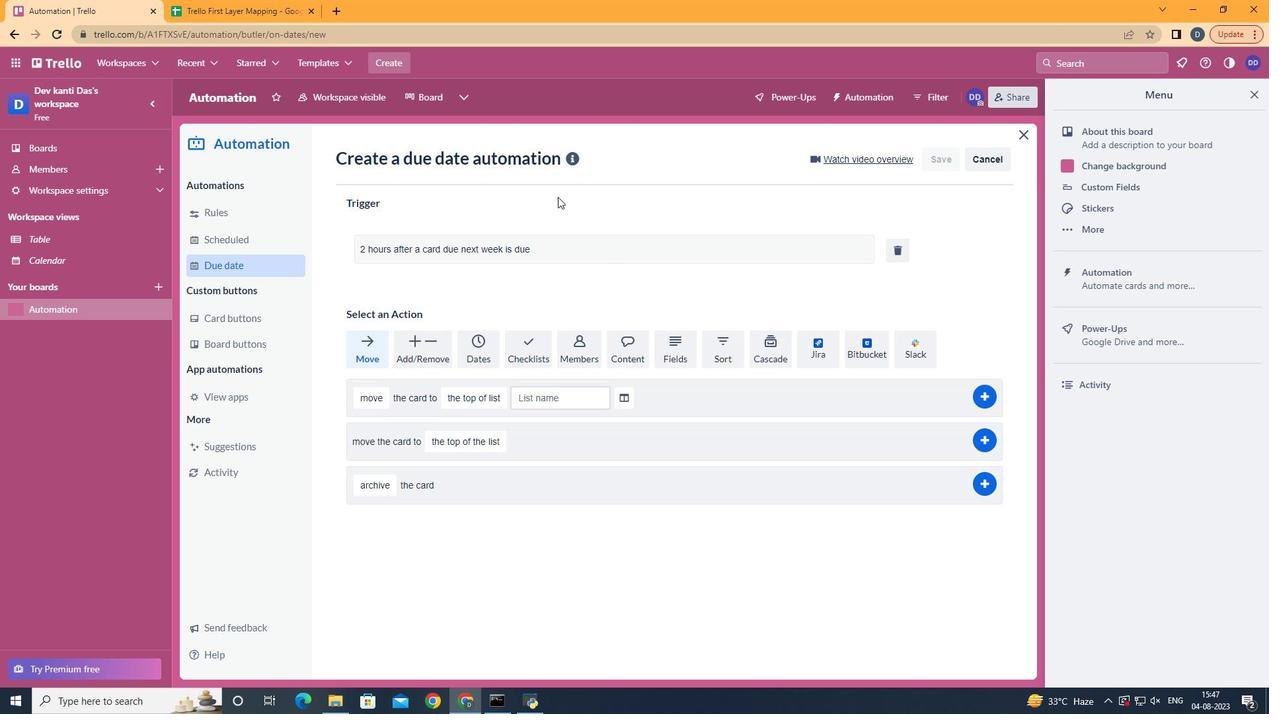 
